 Task: Search one way flight ticket for 4 adults, 2 children, 2 infants in seat and 1 infant on lap in premium economy from Pierre: Pierre Regional Airport to Springfield: Abraham Lincoln Capital Airport on 5-2-2023. Choice of flights is Emirates and Kenya Airways. Number of bags: 9 checked bags. Price is upto 42000. Outbound departure time preference is 7:45.
Action: Mouse moved to (320, 279)
Screenshot: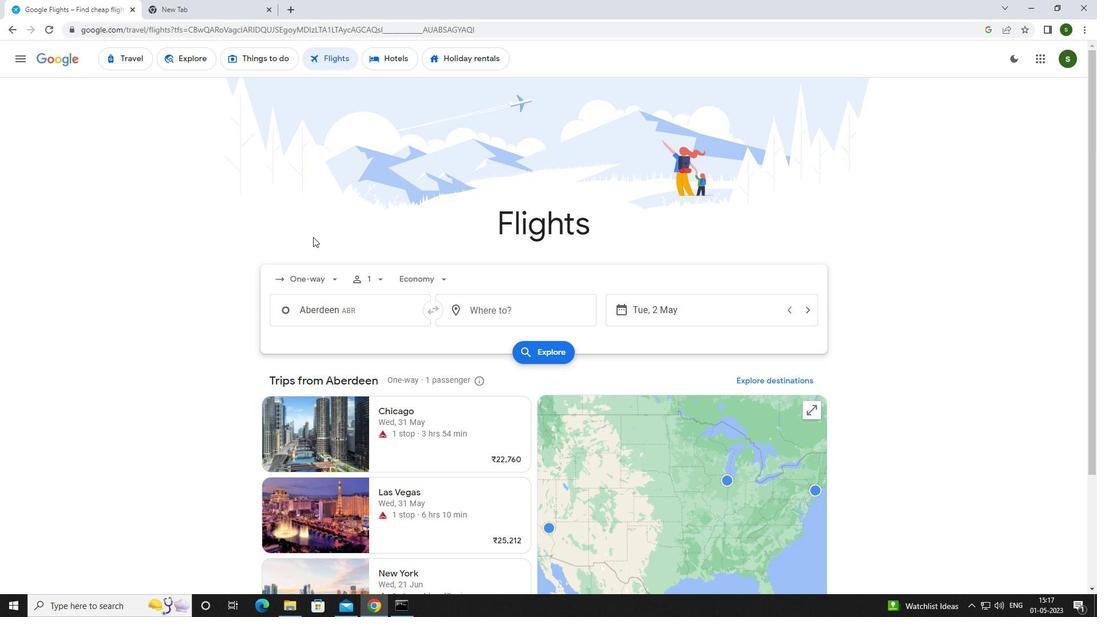 
Action: Mouse pressed left at (320, 279)
Screenshot: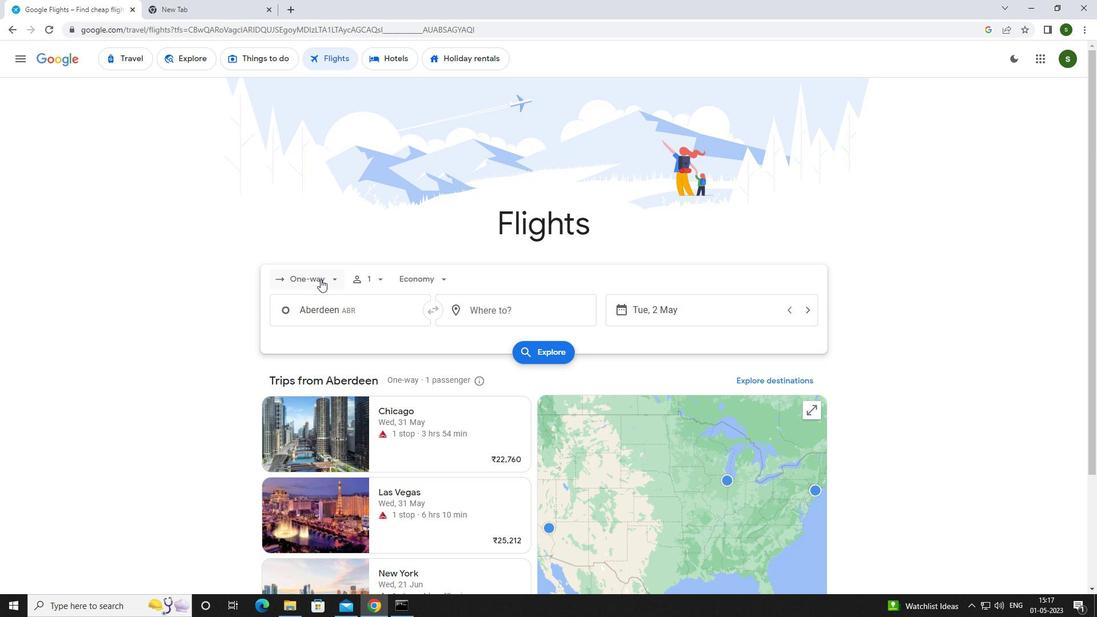
Action: Mouse moved to (326, 327)
Screenshot: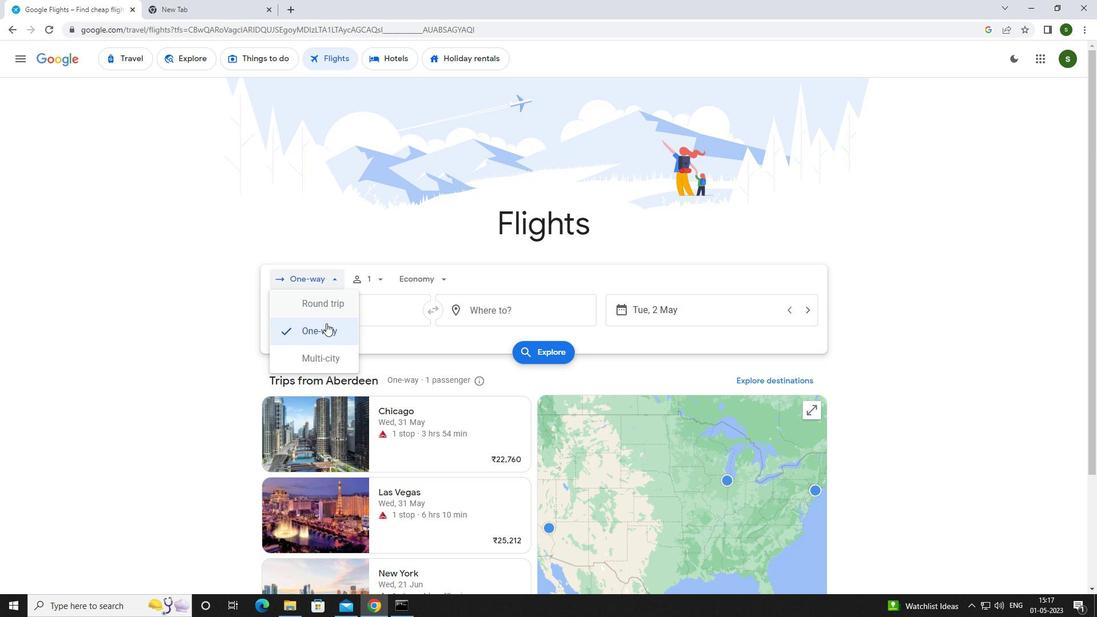 
Action: Mouse pressed left at (326, 327)
Screenshot: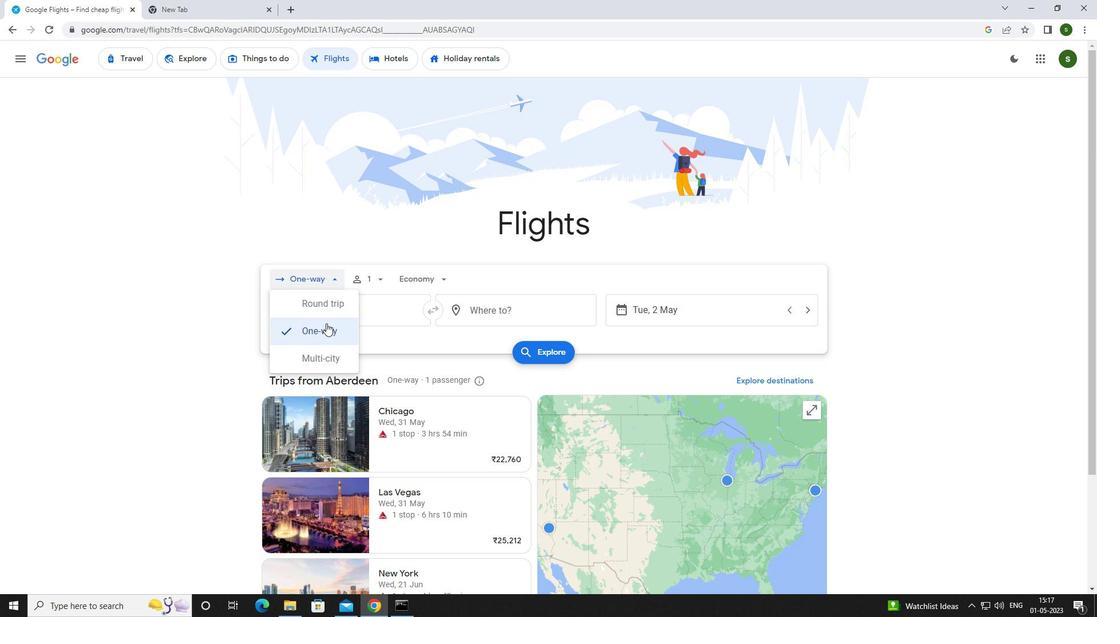 
Action: Mouse moved to (374, 283)
Screenshot: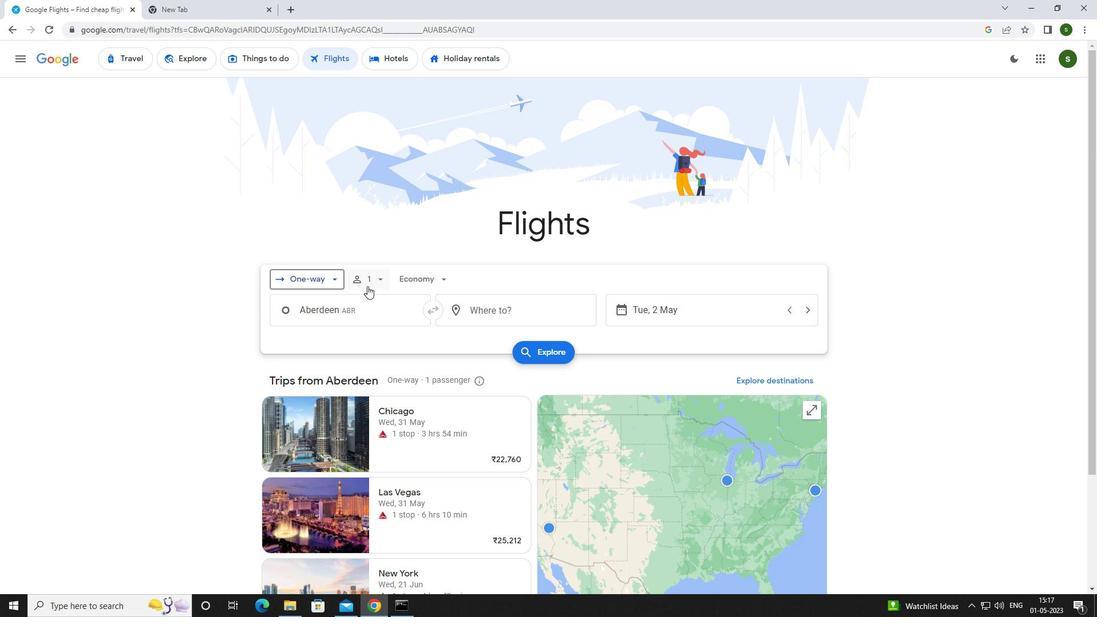 
Action: Mouse pressed left at (374, 283)
Screenshot: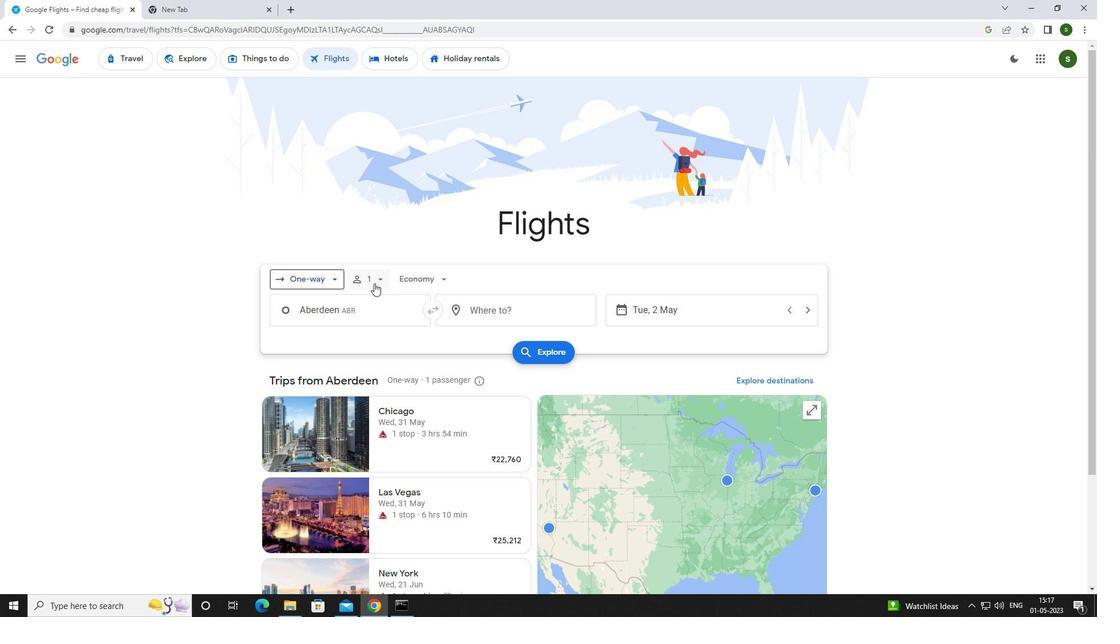 
Action: Mouse moved to (468, 307)
Screenshot: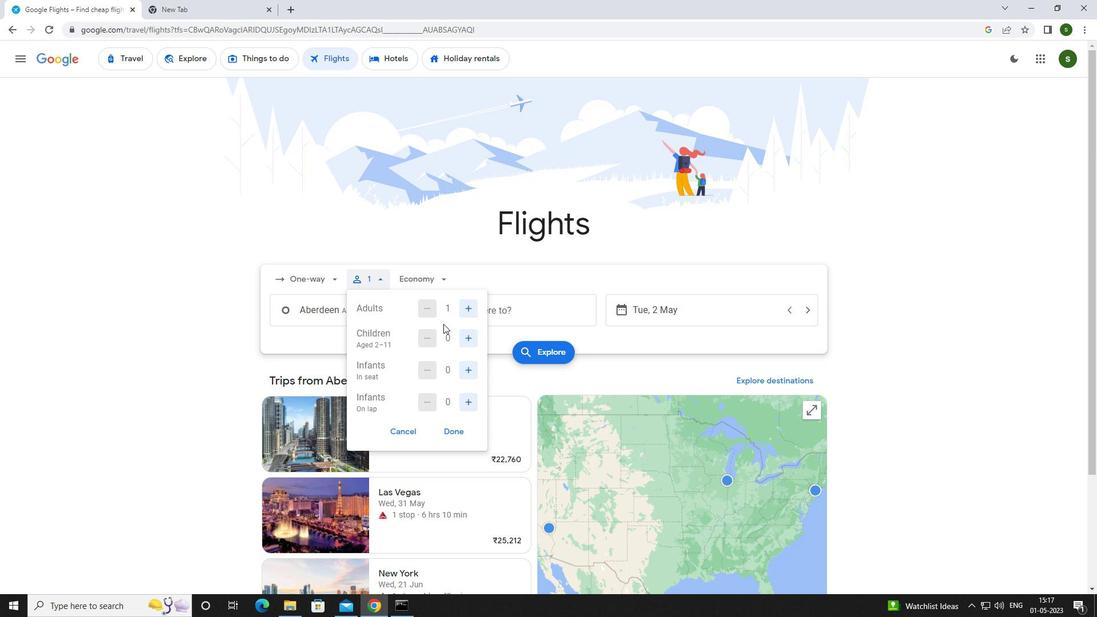 
Action: Mouse pressed left at (468, 307)
Screenshot: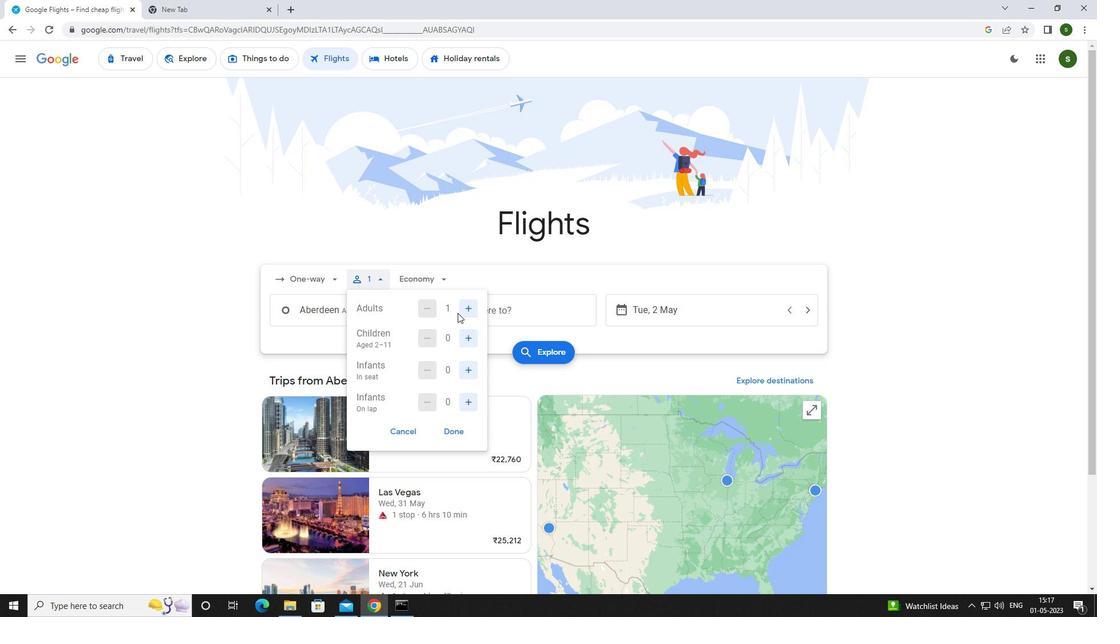 
Action: Mouse pressed left at (468, 307)
Screenshot: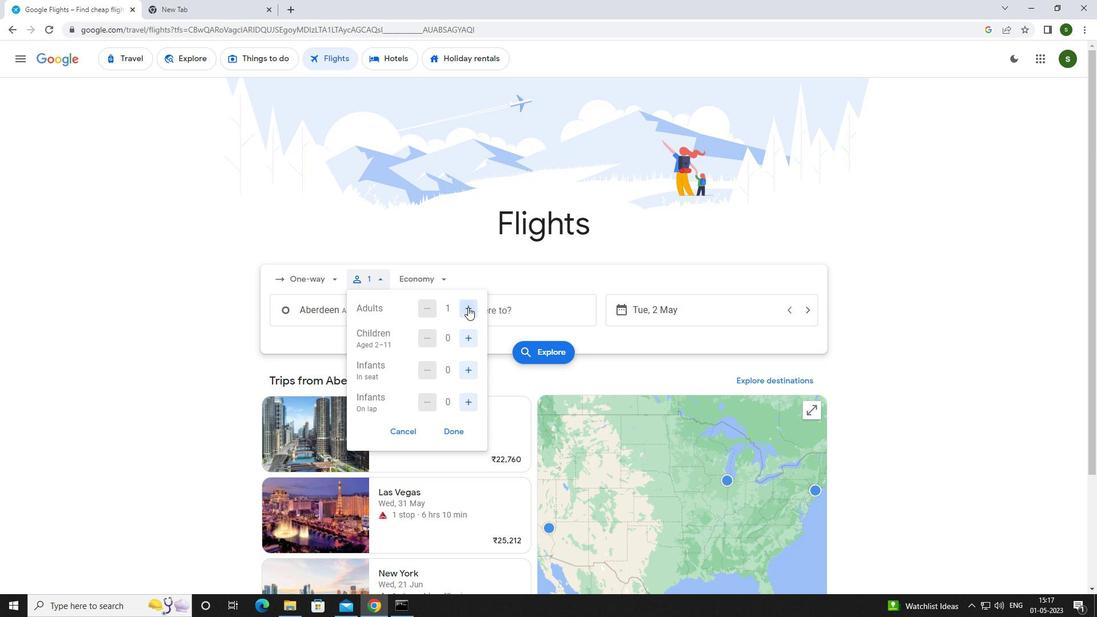 
Action: Mouse pressed left at (468, 307)
Screenshot: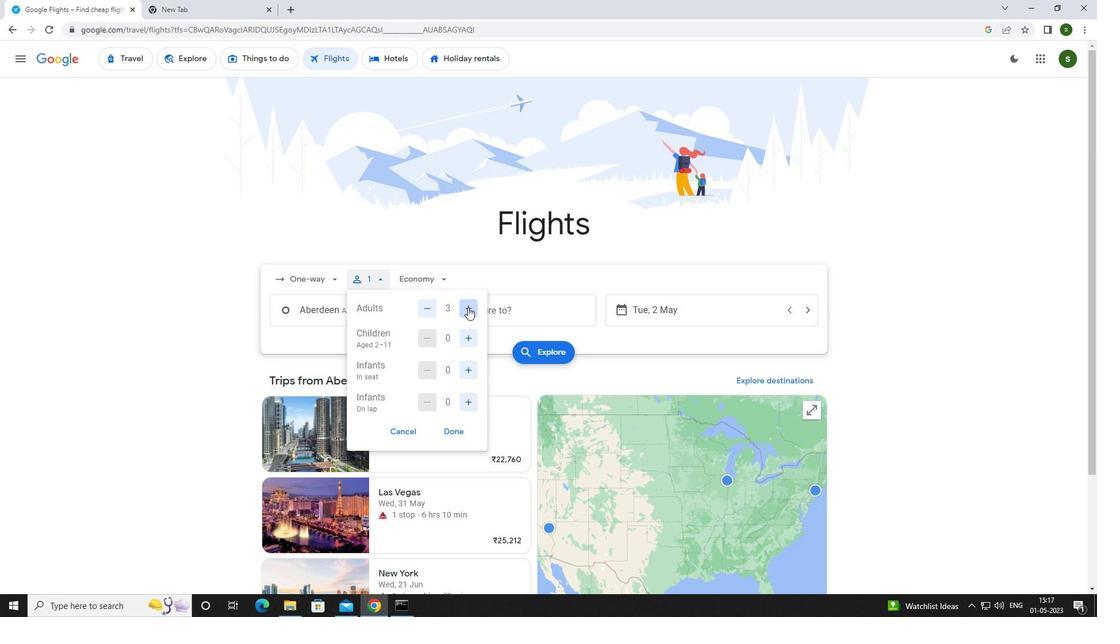 
Action: Mouse moved to (467, 333)
Screenshot: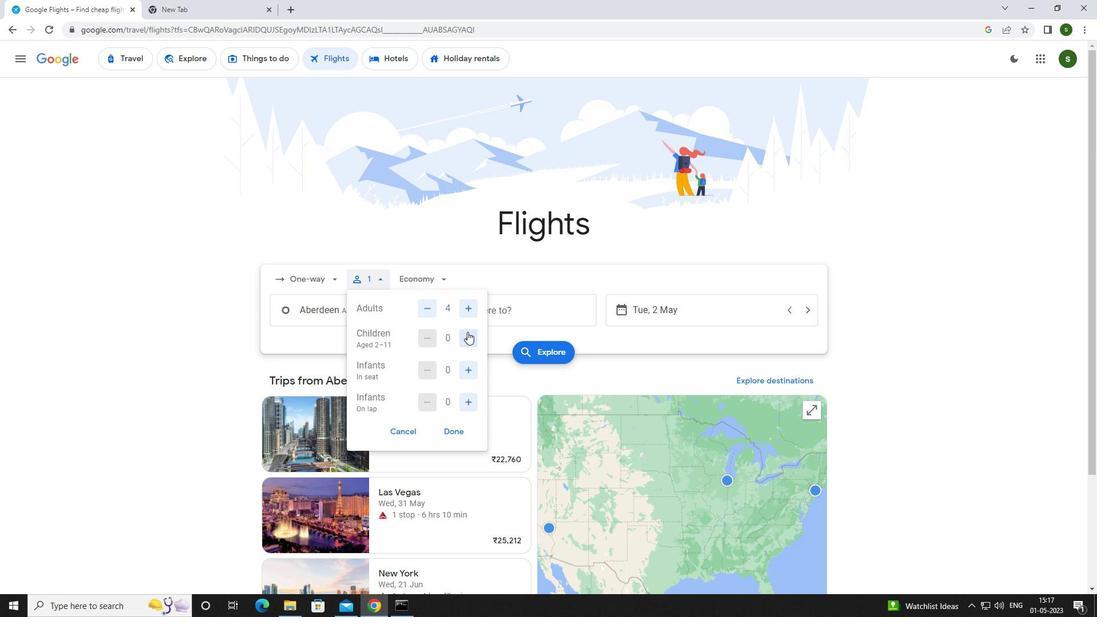
Action: Mouse pressed left at (467, 333)
Screenshot: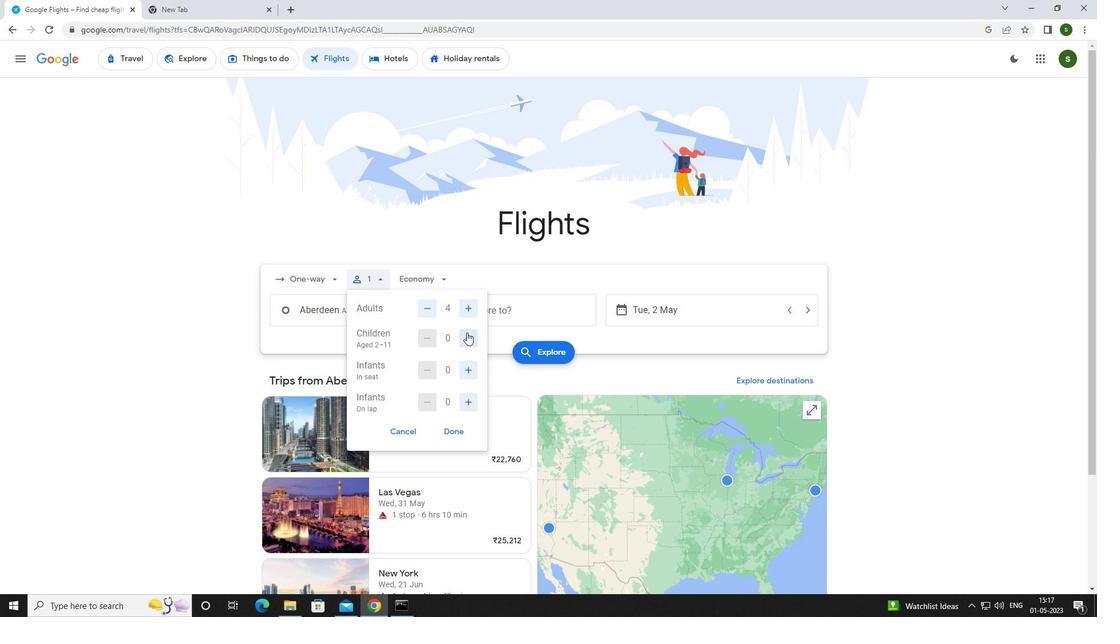 
Action: Mouse pressed left at (467, 333)
Screenshot: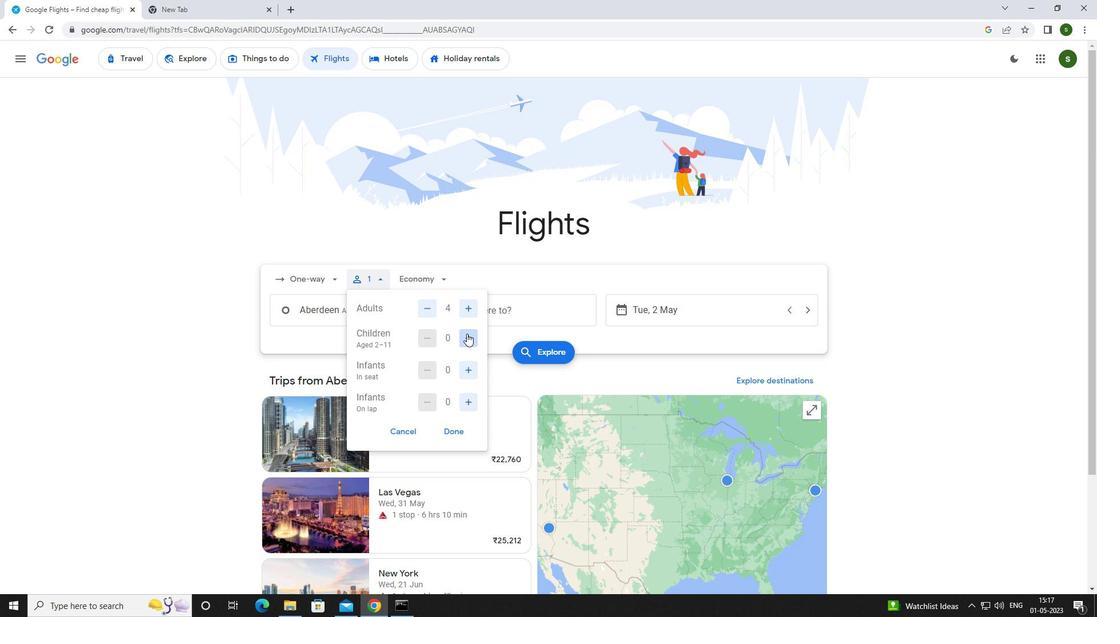 
Action: Mouse moved to (469, 363)
Screenshot: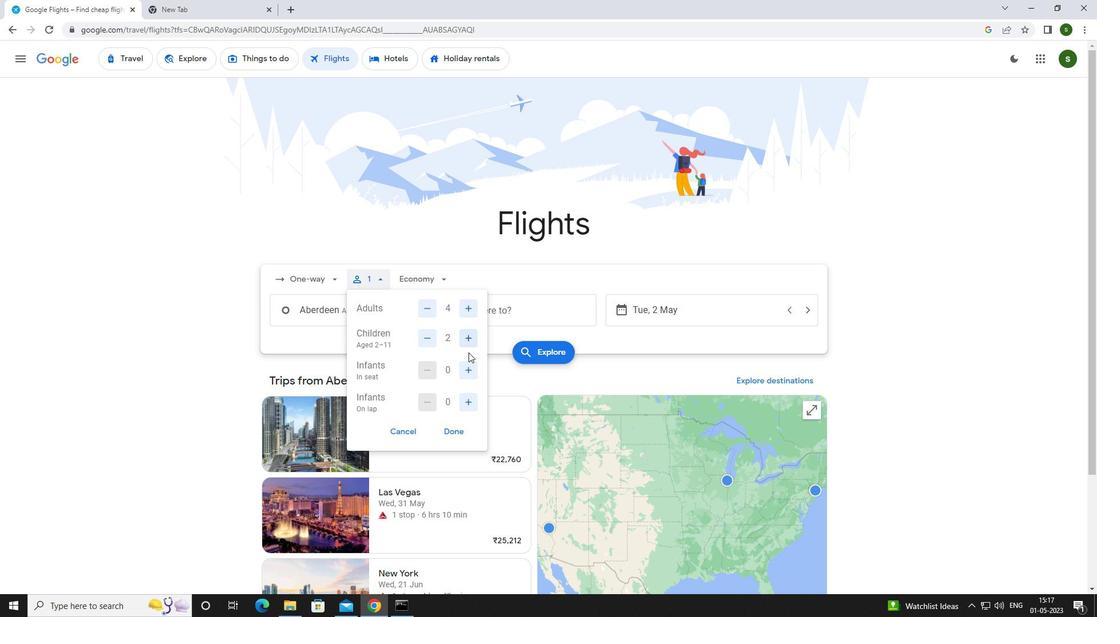 
Action: Mouse pressed left at (469, 363)
Screenshot: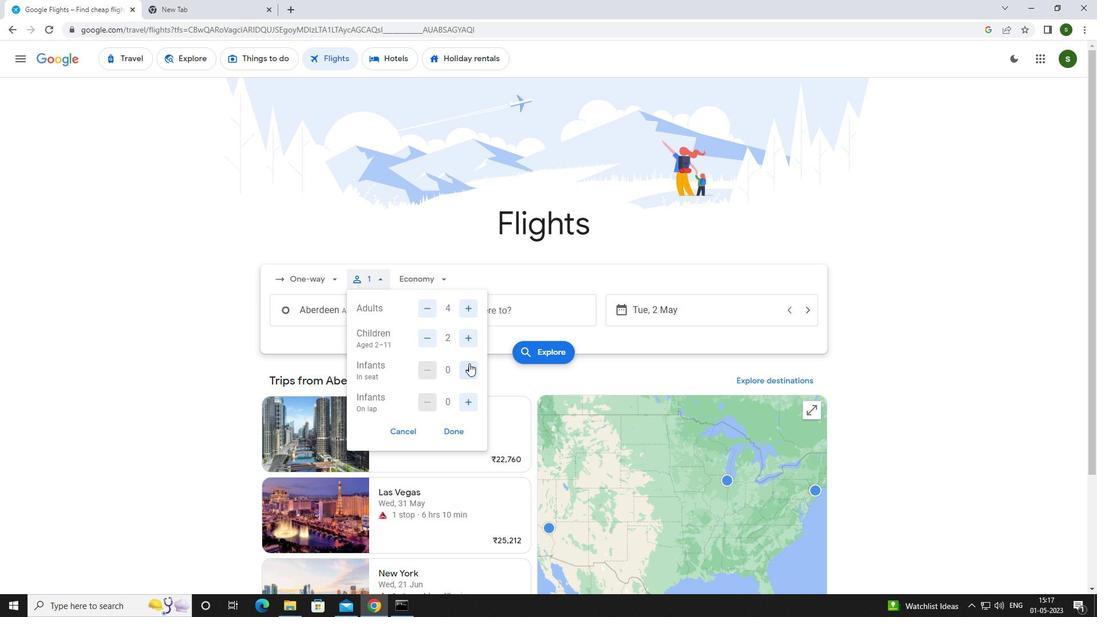 
Action: Mouse pressed left at (469, 363)
Screenshot: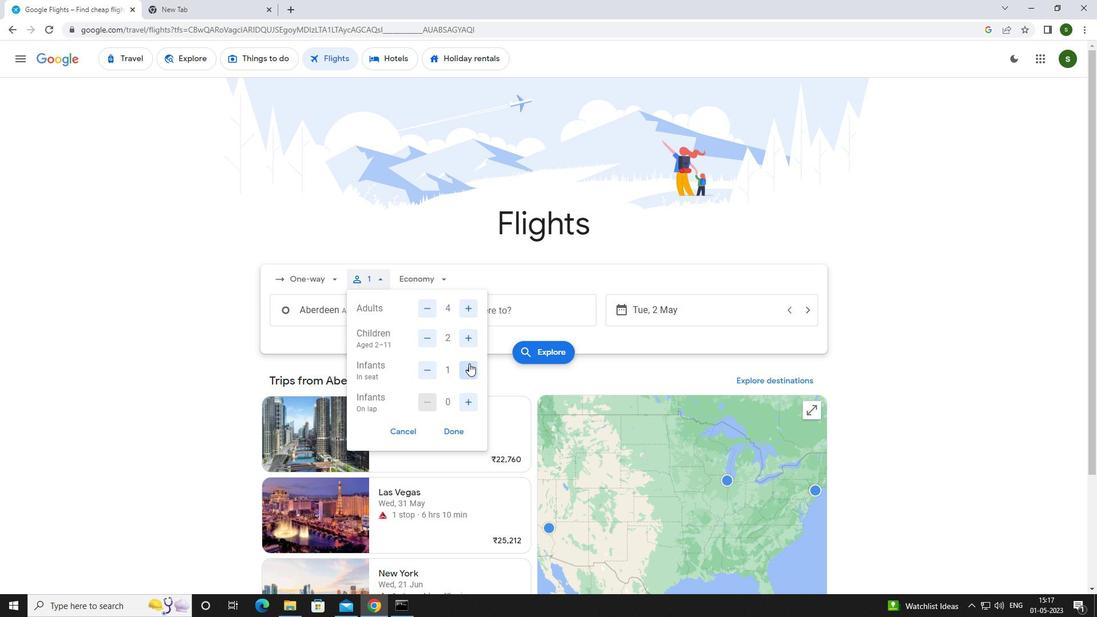 
Action: Mouse moved to (468, 402)
Screenshot: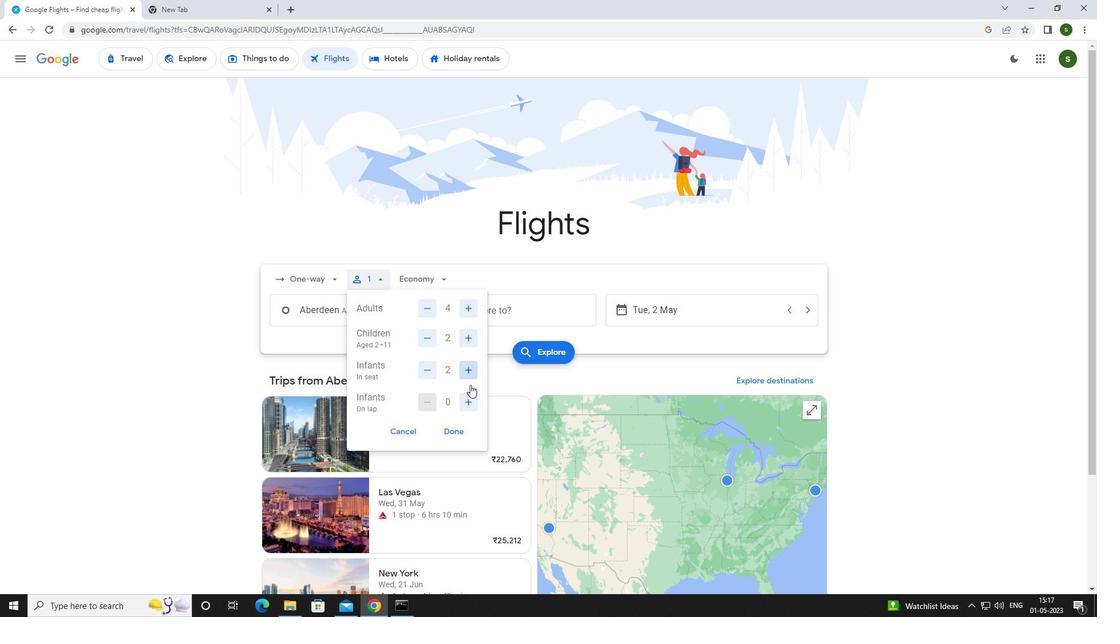 
Action: Mouse pressed left at (468, 402)
Screenshot: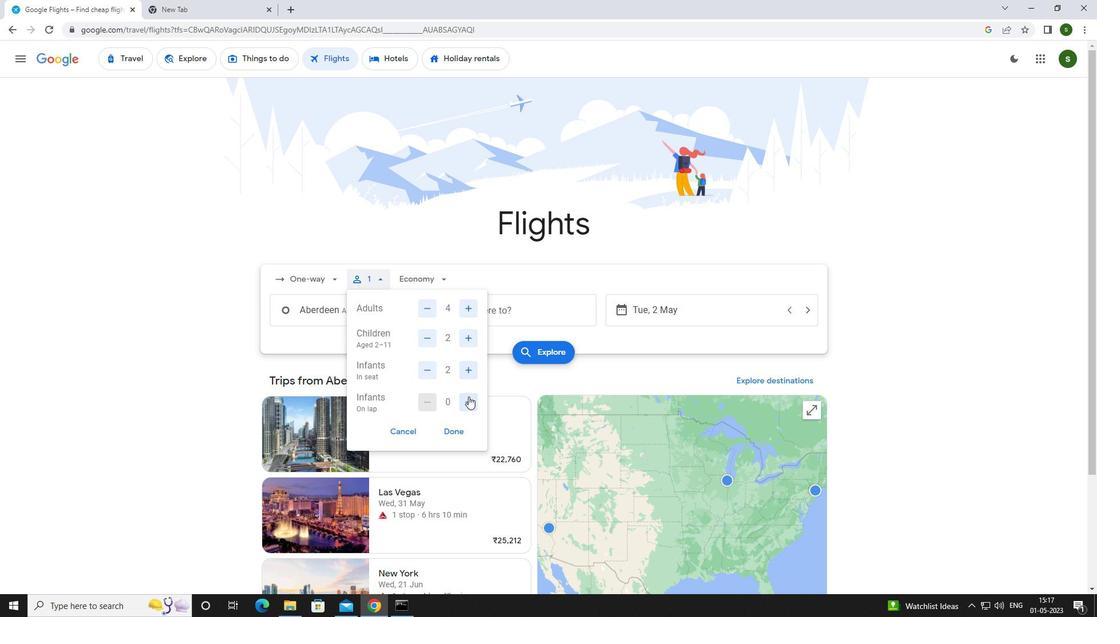 
Action: Mouse moved to (432, 277)
Screenshot: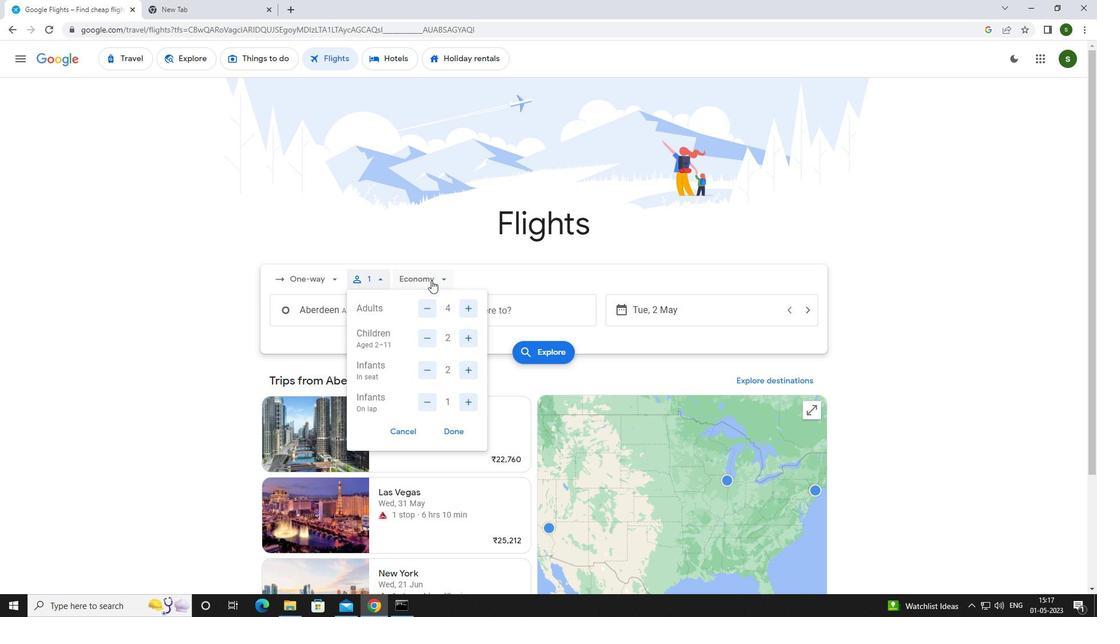
Action: Mouse pressed left at (432, 277)
Screenshot: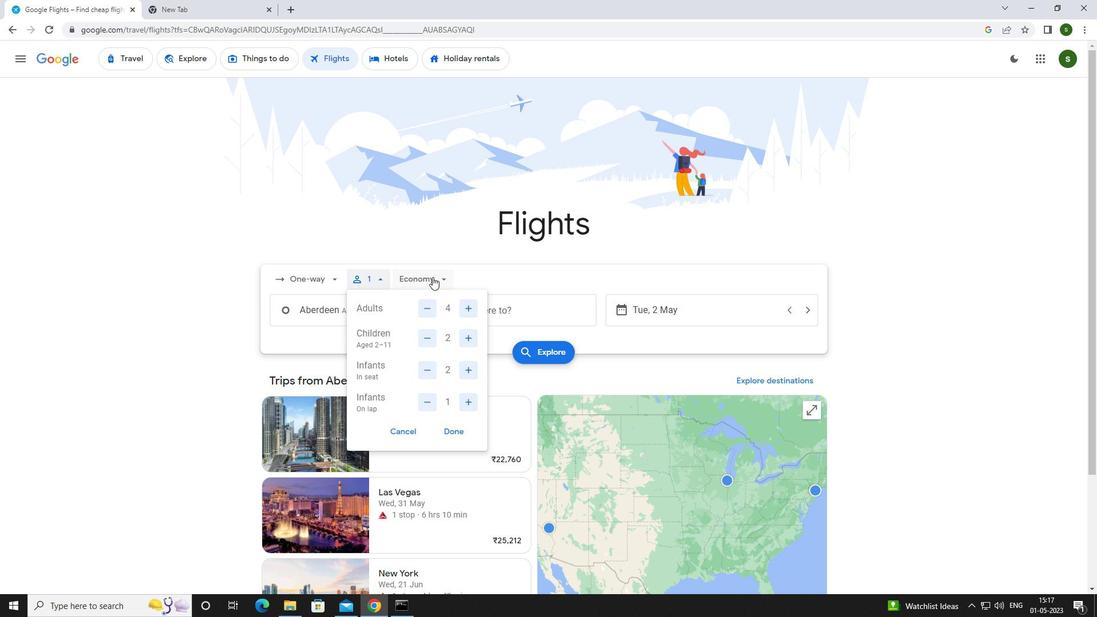 
Action: Mouse moved to (438, 331)
Screenshot: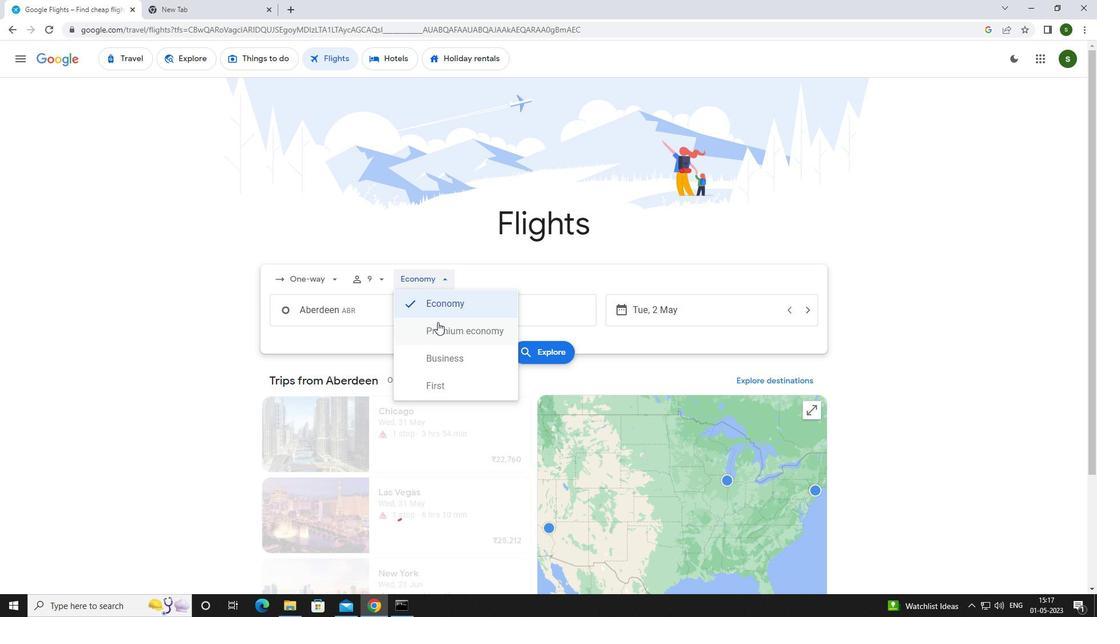 
Action: Mouse pressed left at (438, 331)
Screenshot: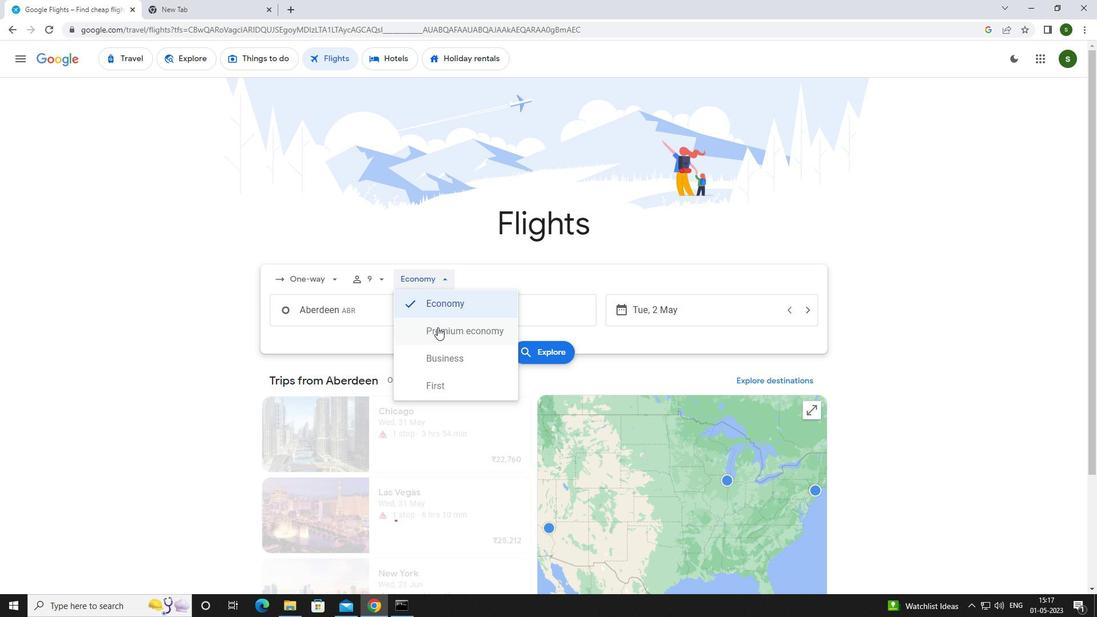 
Action: Mouse moved to (395, 314)
Screenshot: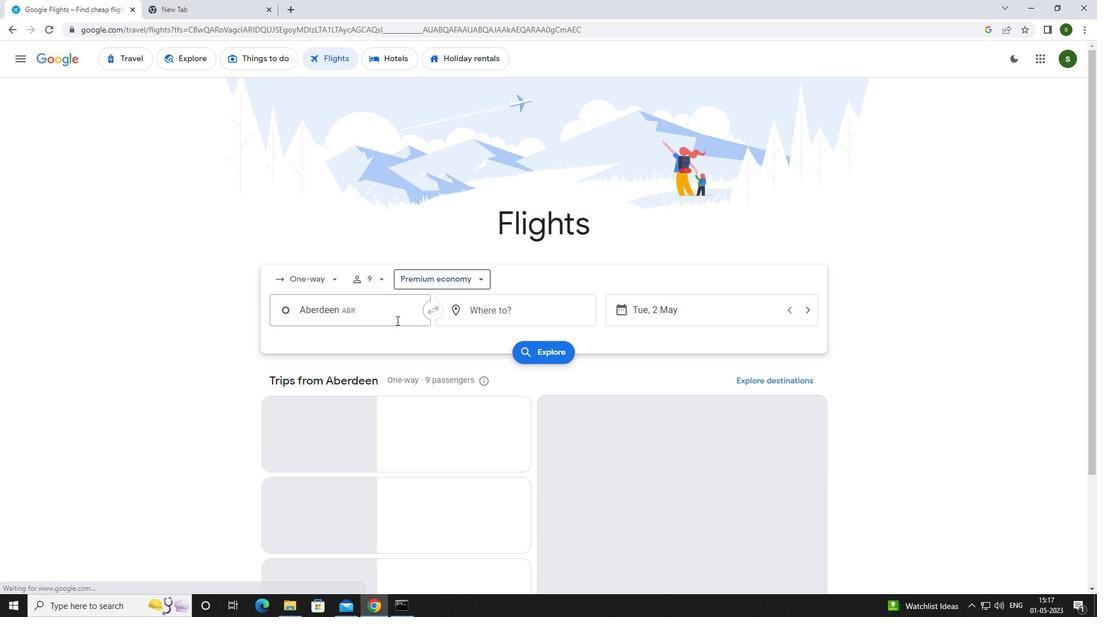 
Action: Mouse pressed left at (395, 314)
Screenshot: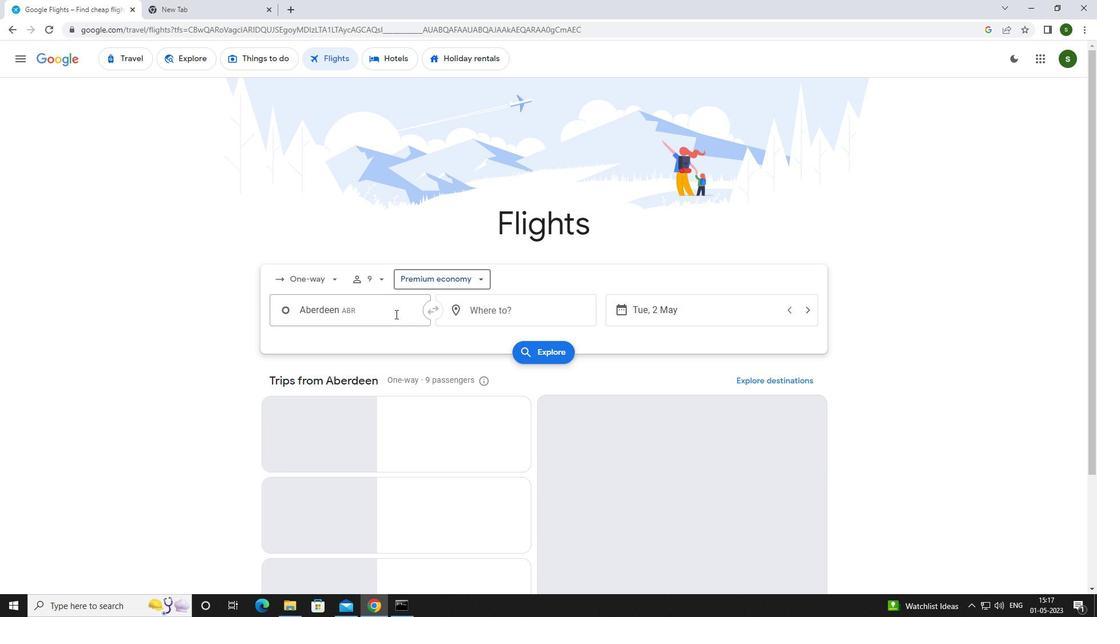 
Action: Key pressed p<Key.caps_lock>ierre<Key.space><Key.caps_lock>r<Key.caps_lock>egi
Screenshot: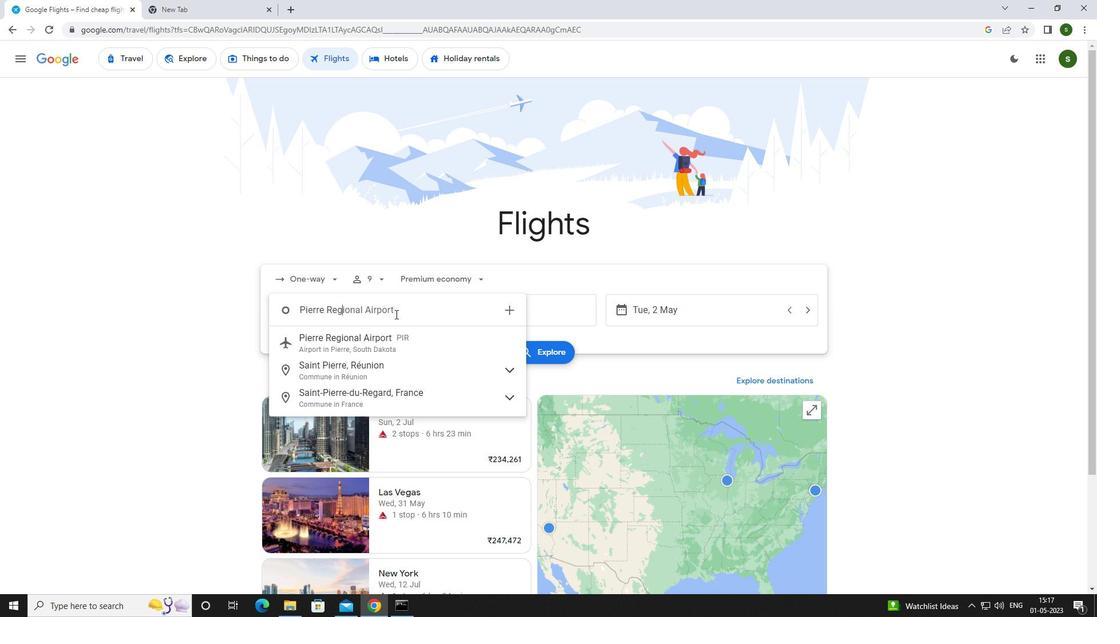 
Action: Mouse moved to (386, 348)
Screenshot: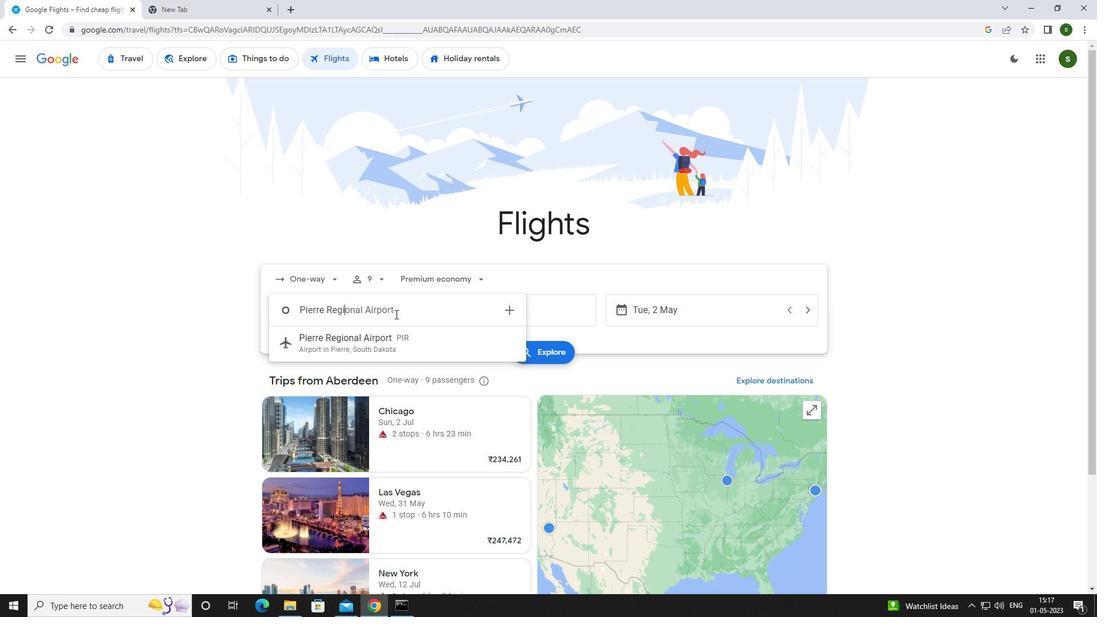 
Action: Mouse pressed left at (386, 348)
Screenshot: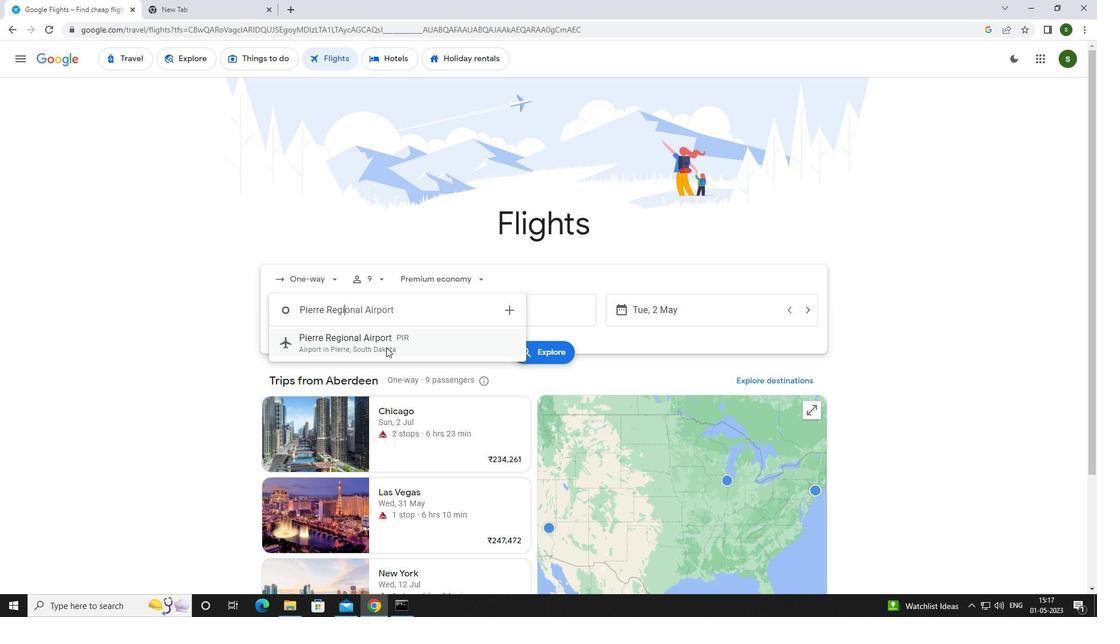 
Action: Mouse moved to (493, 311)
Screenshot: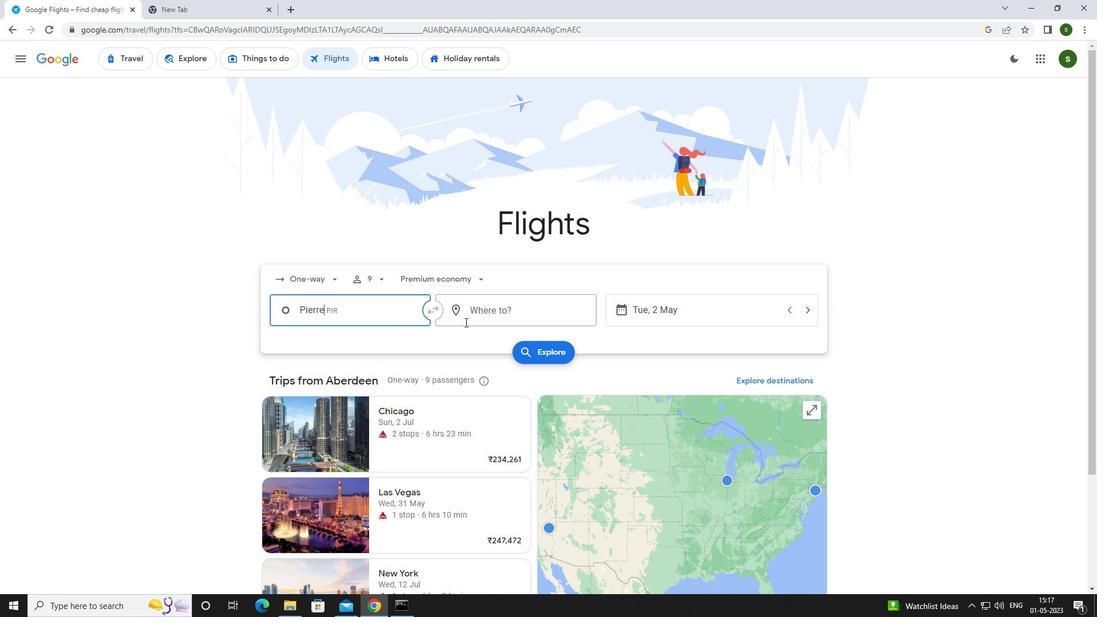 
Action: Mouse pressed left at (493, 311)
Screenshot: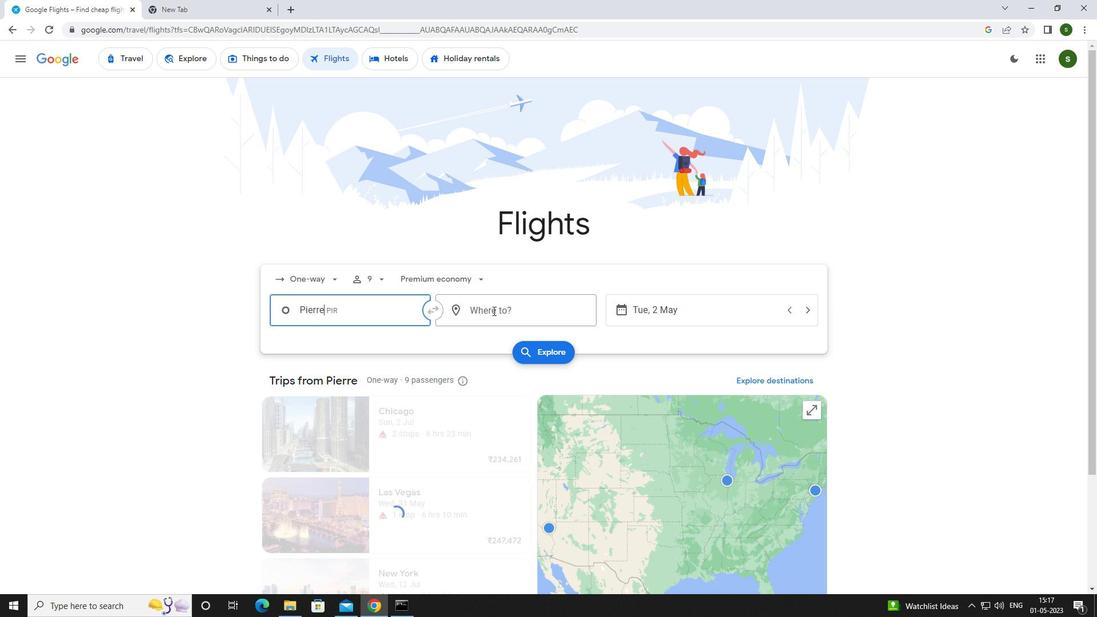 
Action: Mouse moved to (486, 310)
Screenshot: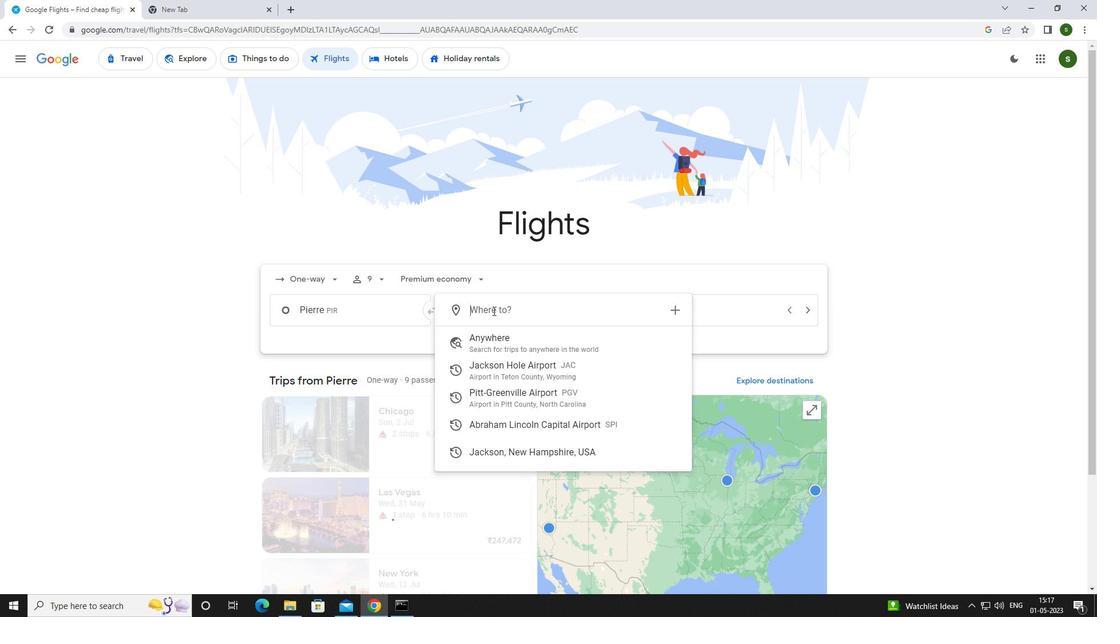 
Action: Key pressed <Key.caps_lock>s<Key.caps_lock>pringfi 850, 543)
Screenshot: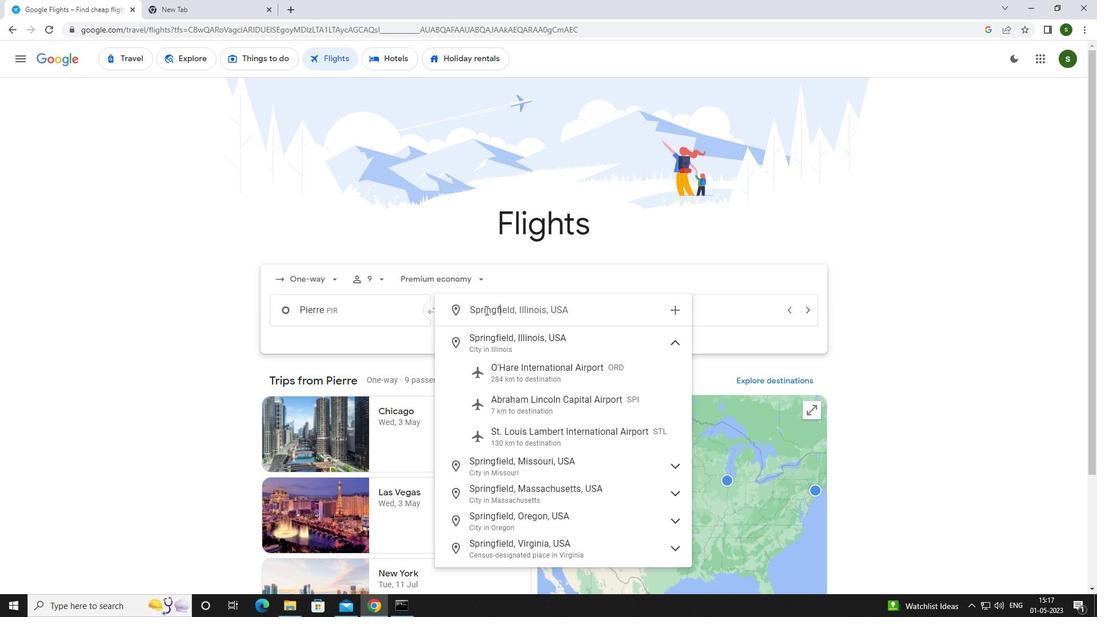 
Action: Mouse moved to (496, 406)
Screenshot: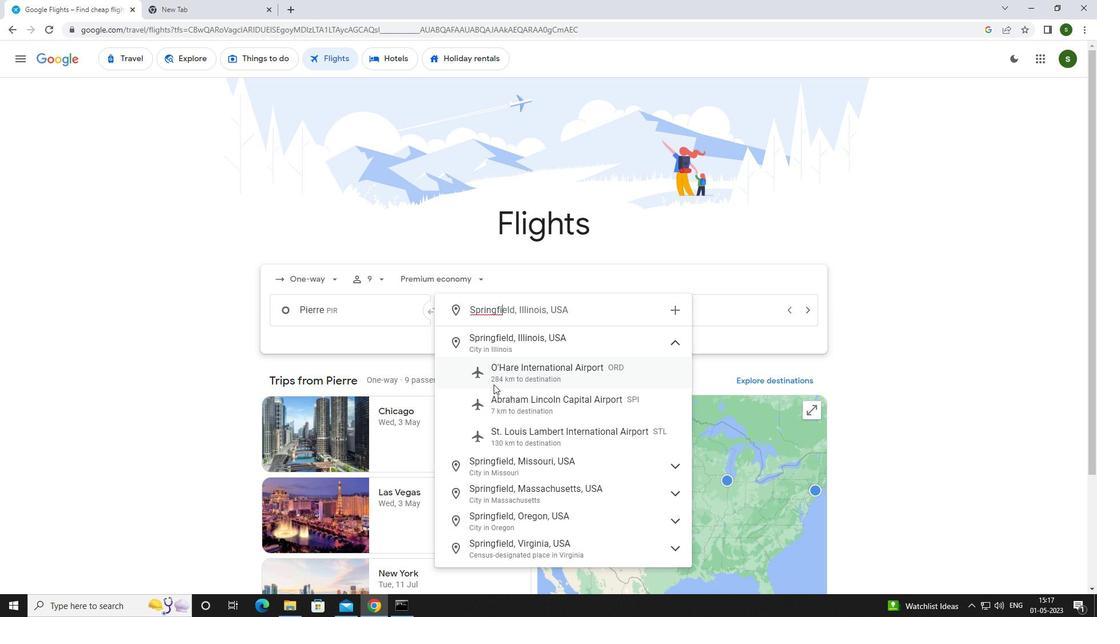 
Action: Mouse pressed left at (496, 406)
Screenshot: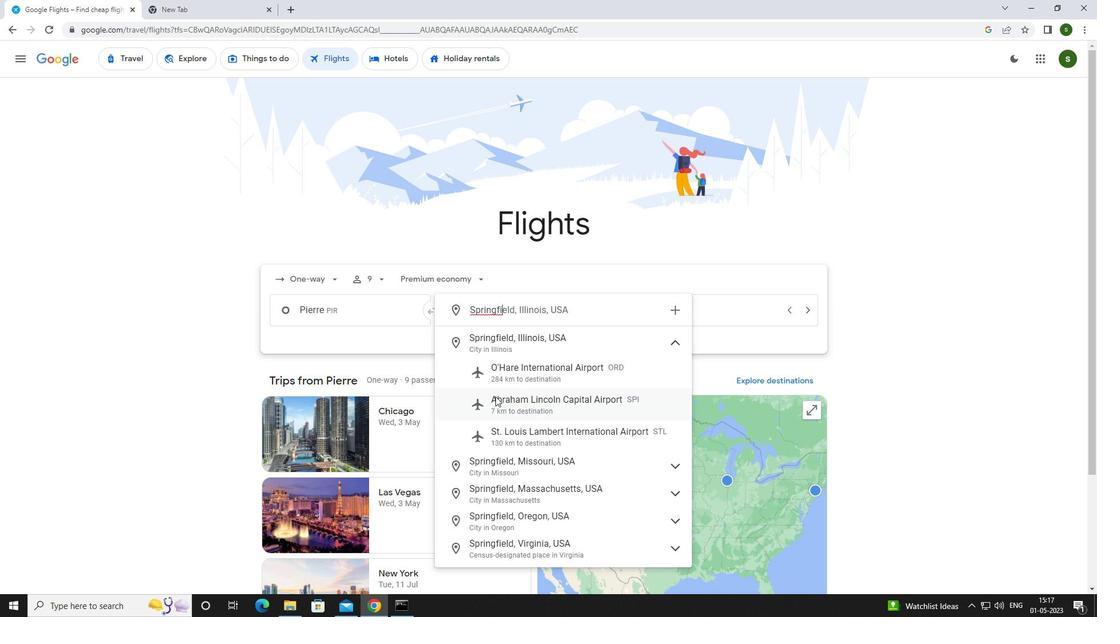 
Action: Mouse moved to (689, 315)
Screenshot: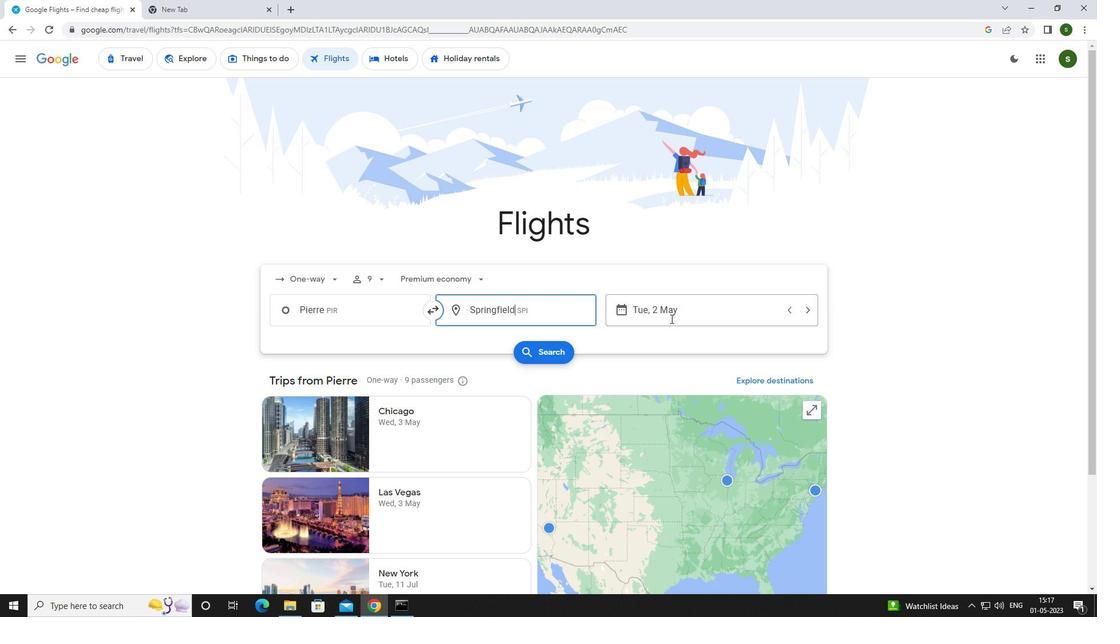 
Action: Mouse pressed left at (689, 315)
Screenshot: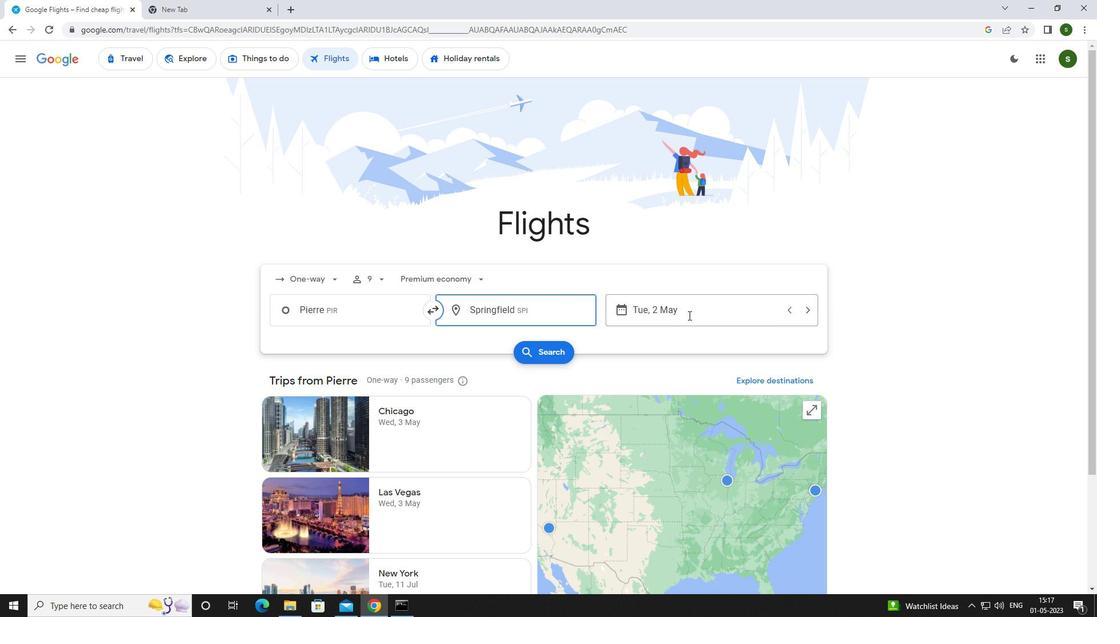 
Action: Mouse moved to (463, 385)
Screenshot: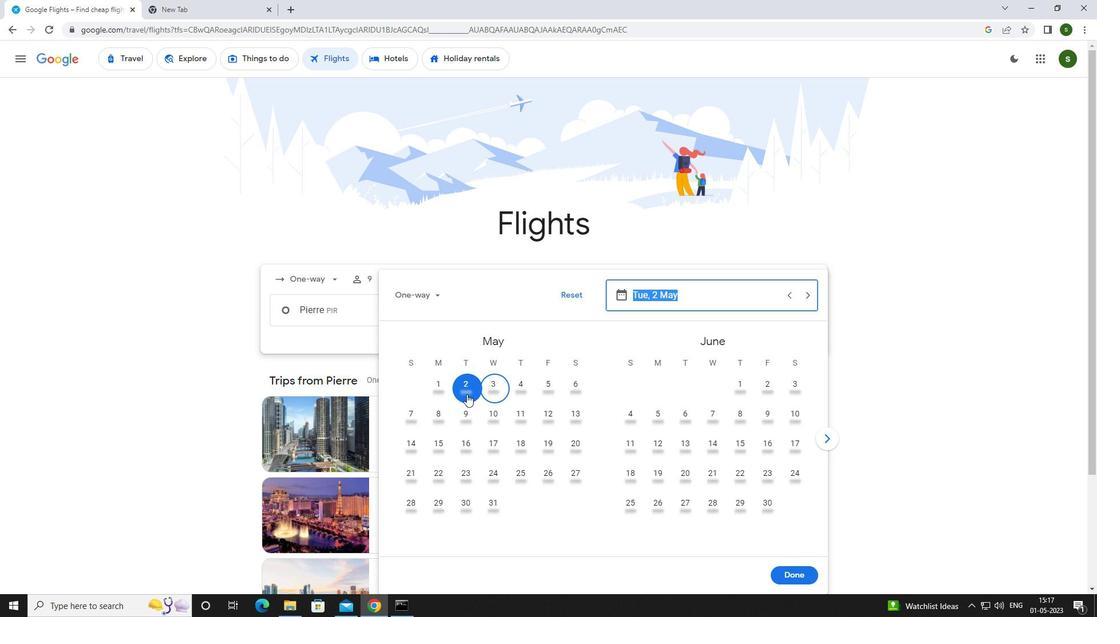 
Action: Mouse pressed left at (463, 385)
Screenshot: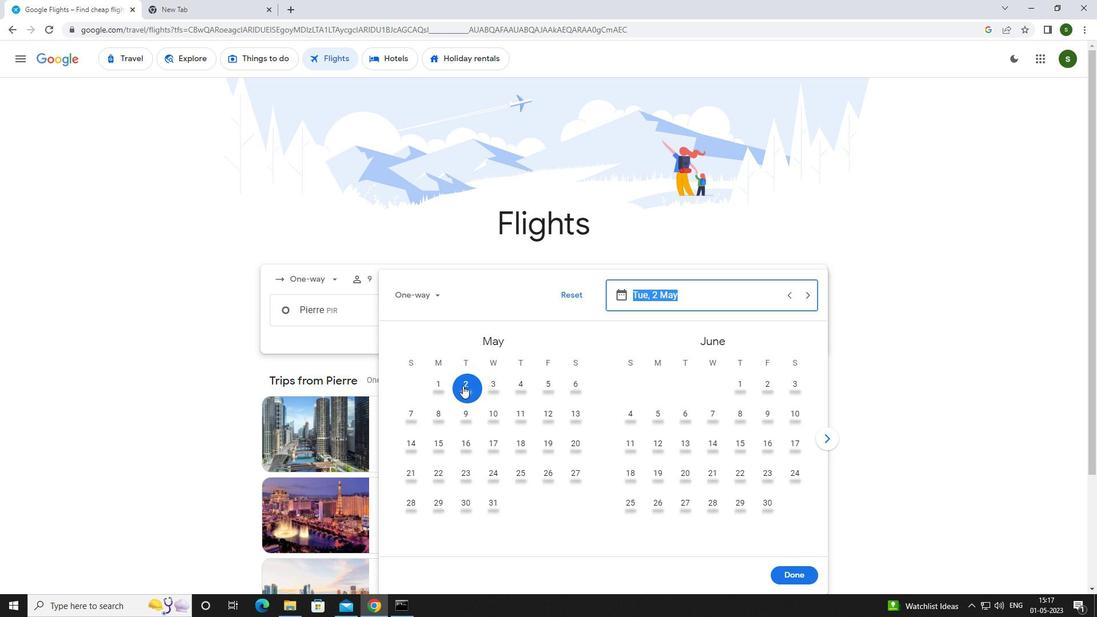 
Action: Mouse moved to (800, 568)
Screenshot: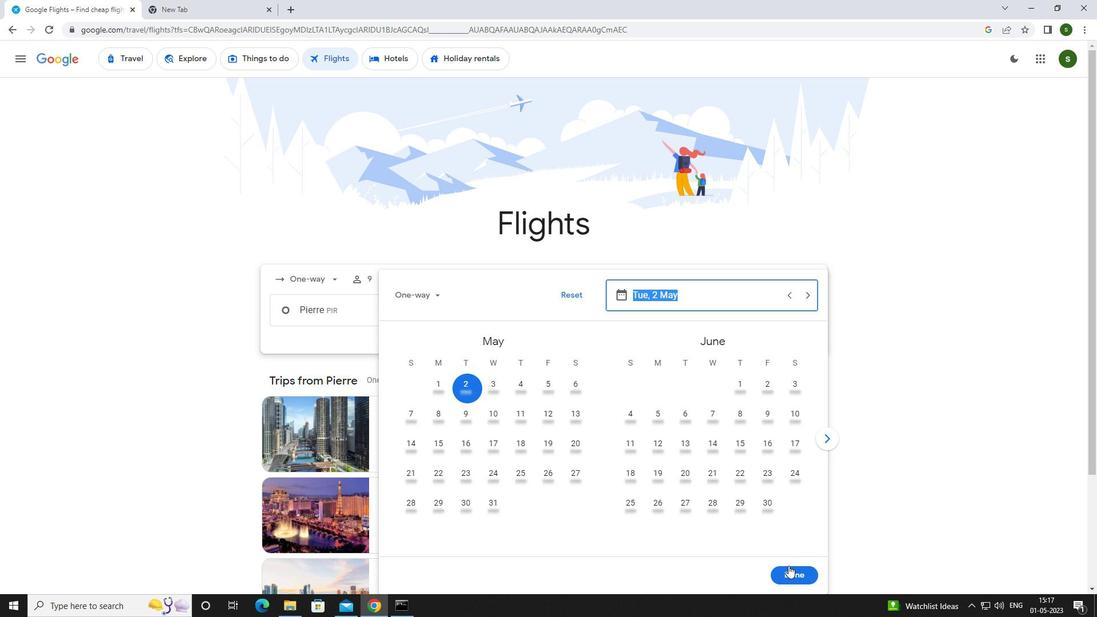 
Action: Mouse pressed left at (800, 568)
Screenshot: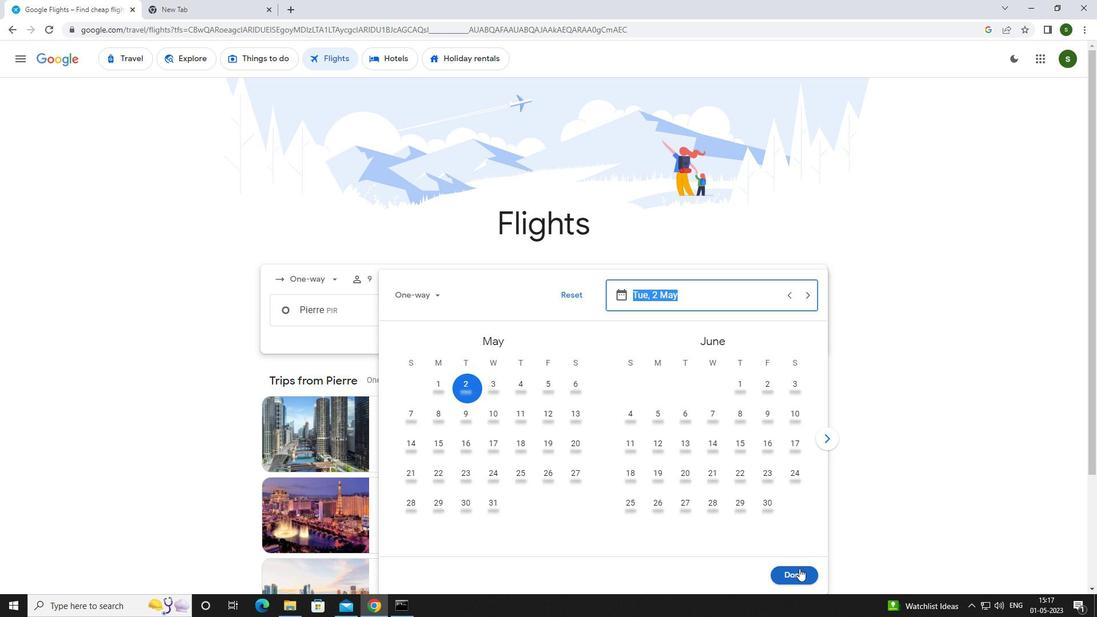 
Action: Mouse moved to (524, 352)
Screenshot: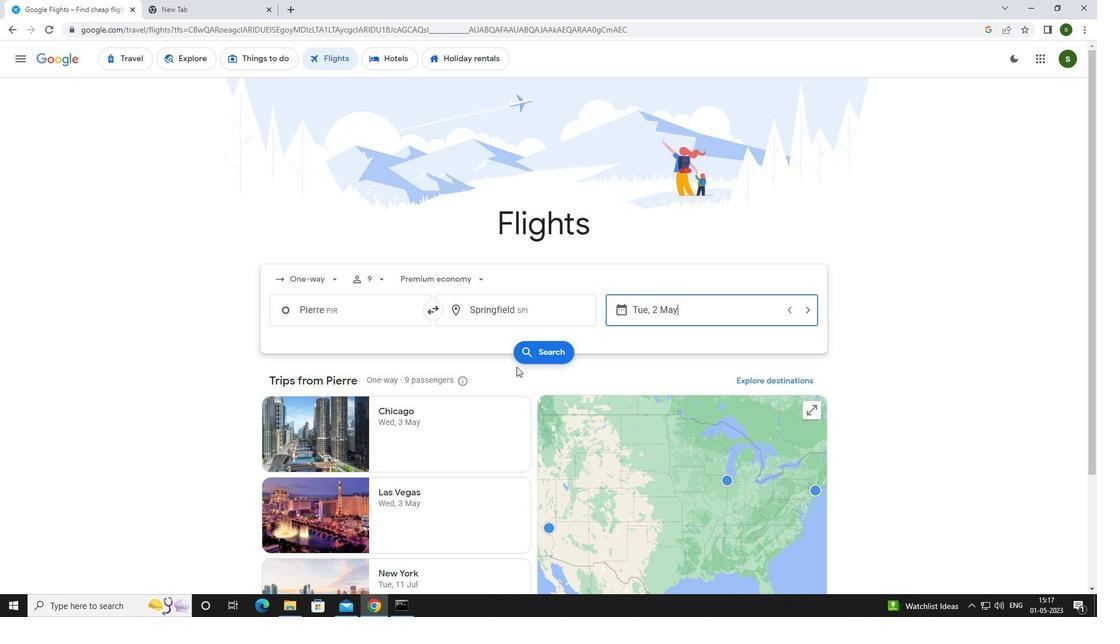 
Action: Mouse pressed left at (524, 352)
Screenshot: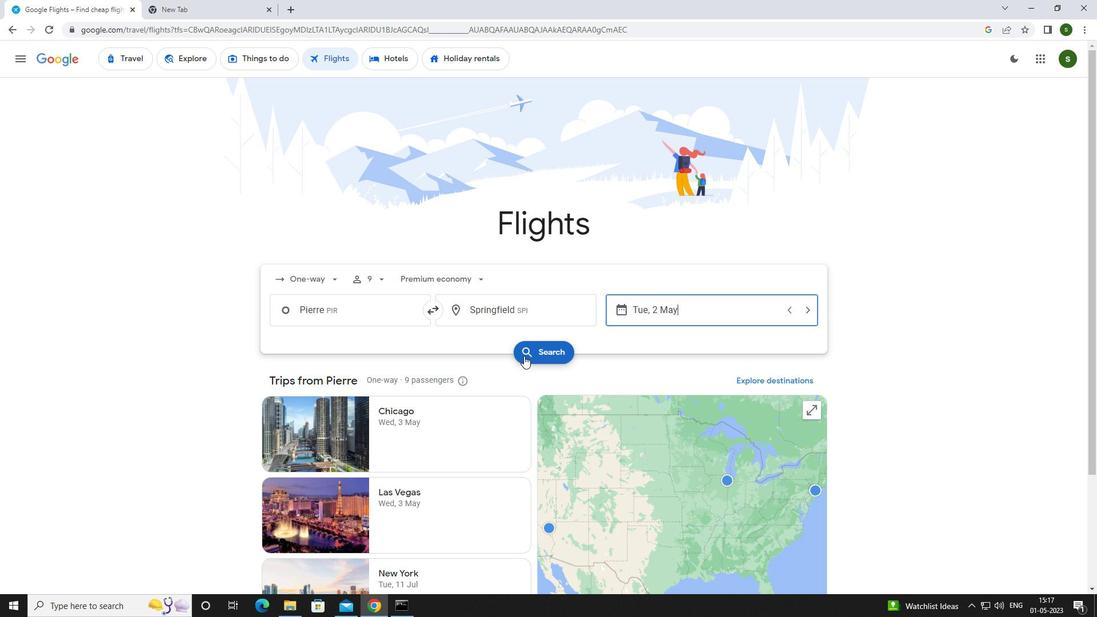 
Action: Mouse moved to (304, 163)
Screenshot: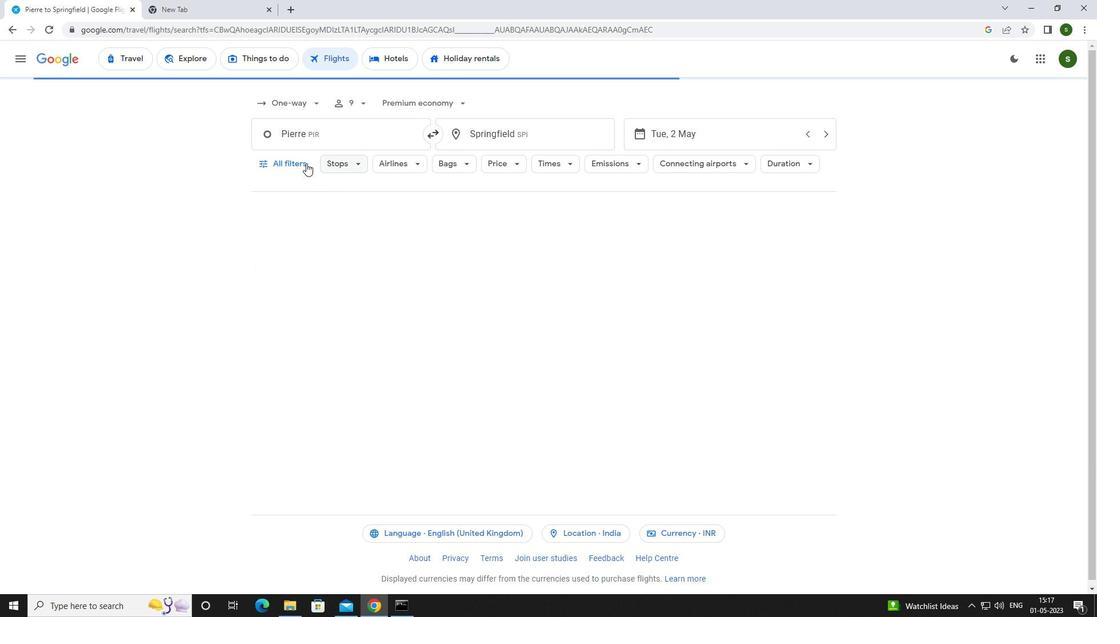 
Action: Mouse pressed left at (304, 163)
Screenshot: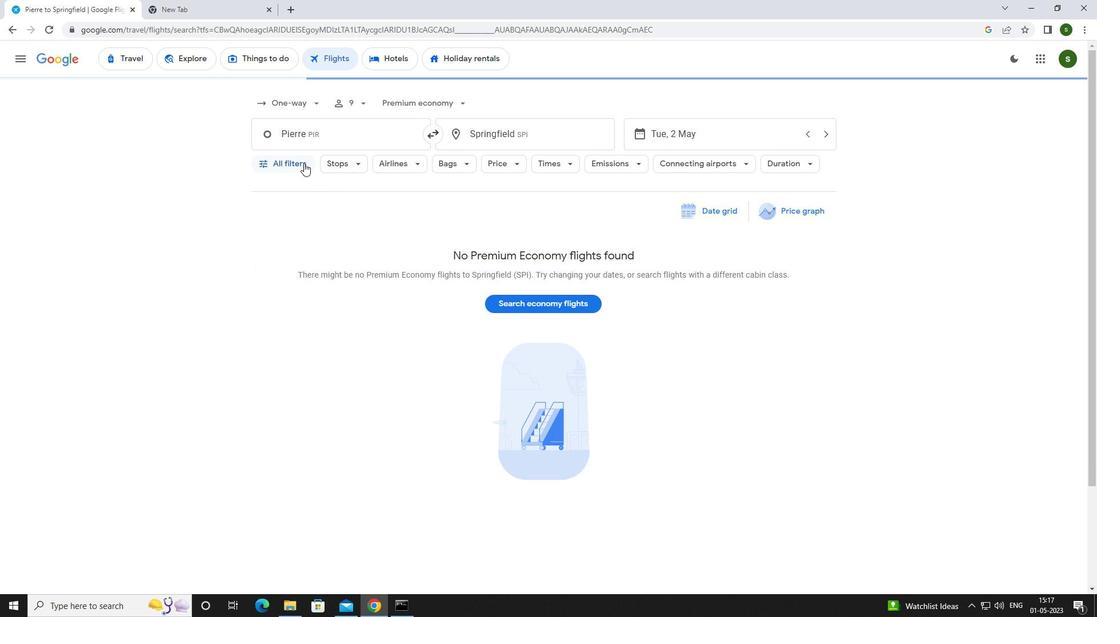 
Action: Mouse moved to (427, 410)
Screenshot: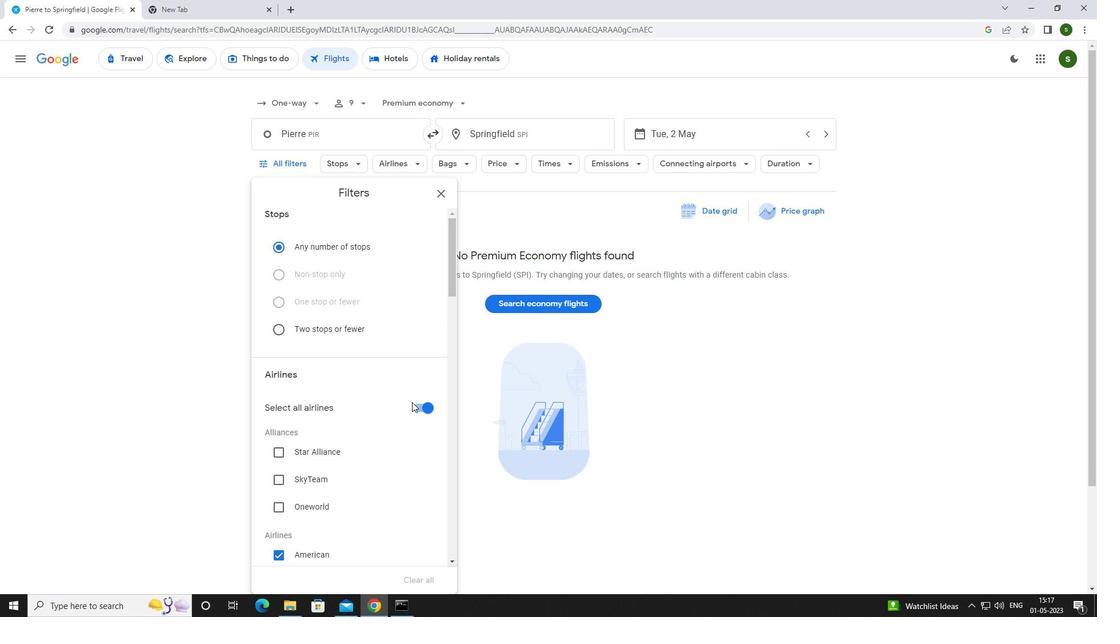 
Action: Mouse pressed left at (427, 410)
Screenshot: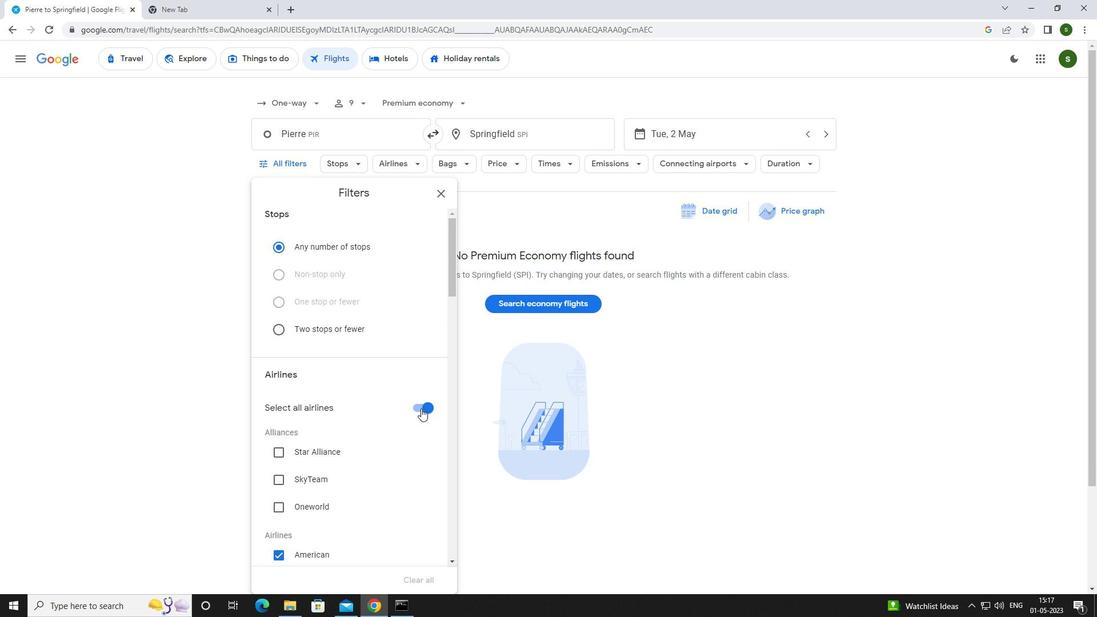 
Action: Mouse moved to (355, 341)
Screenshot: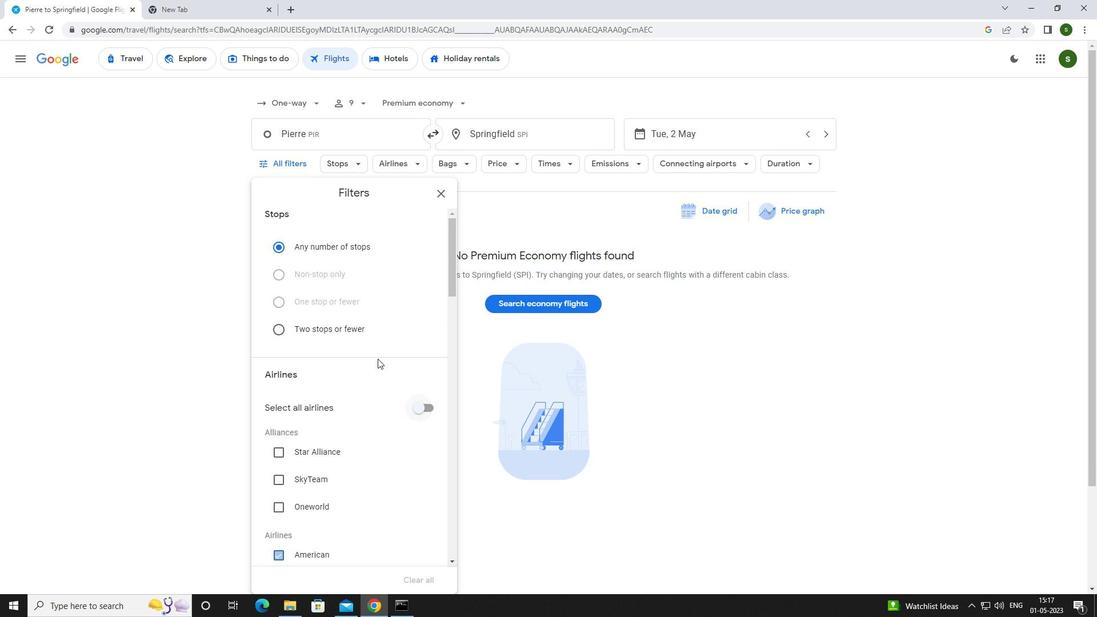 
Action: Mouse scrolled (355, 340) with delta (0, 0)
Screenshot: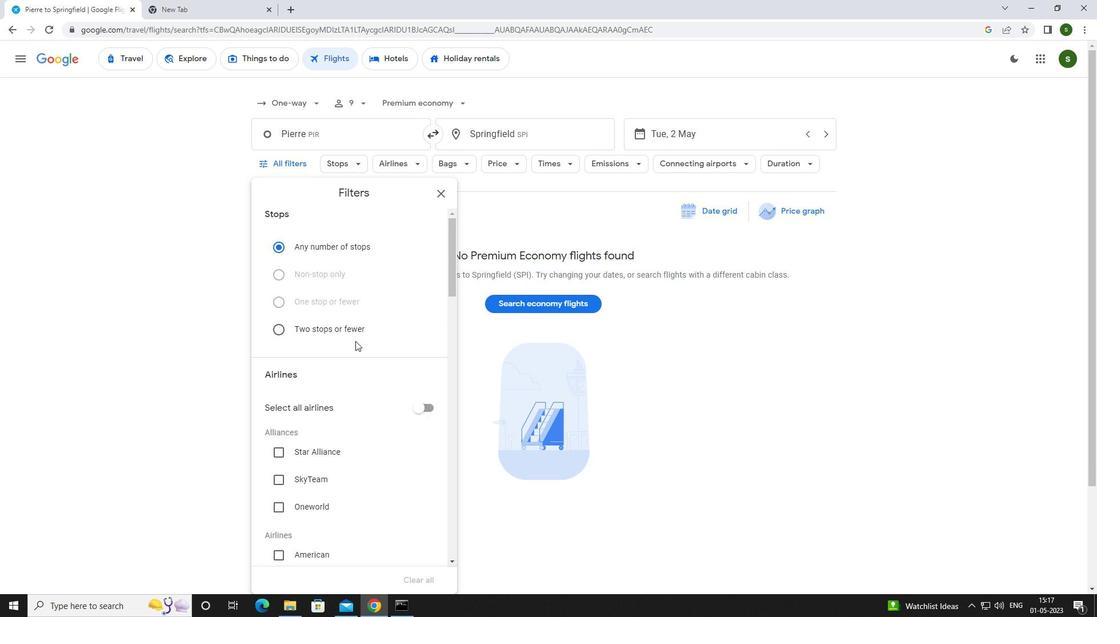 
Action: Mouse scrolled (355, 340) with delta (0, 0)
Screenshot: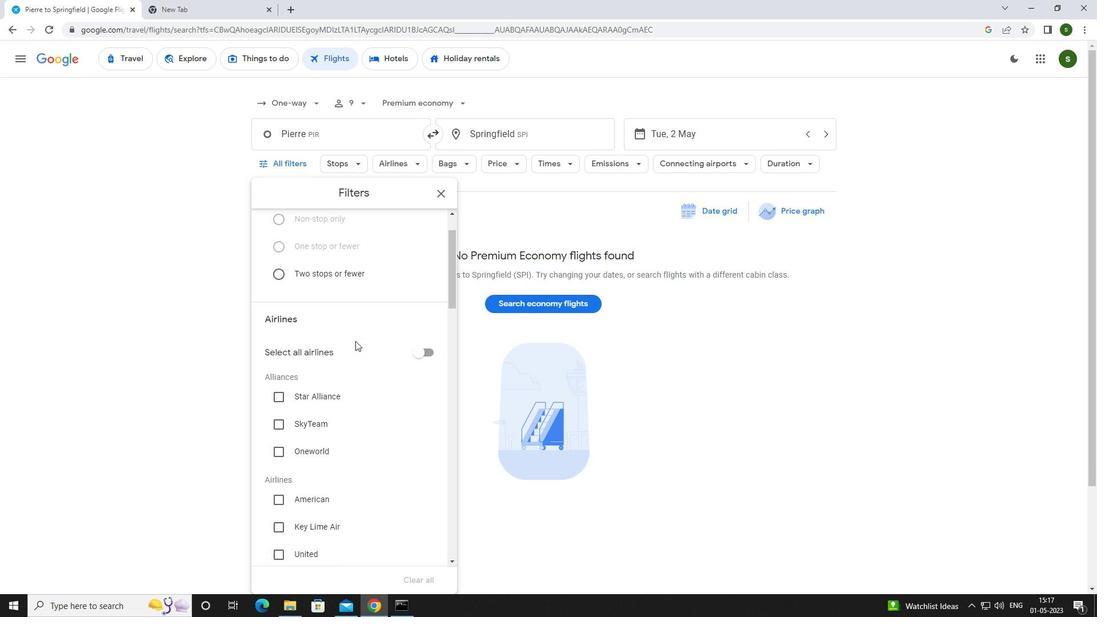 
Action: Mouse scrolled (355, 340) with delta (0, 0)
Screenshot: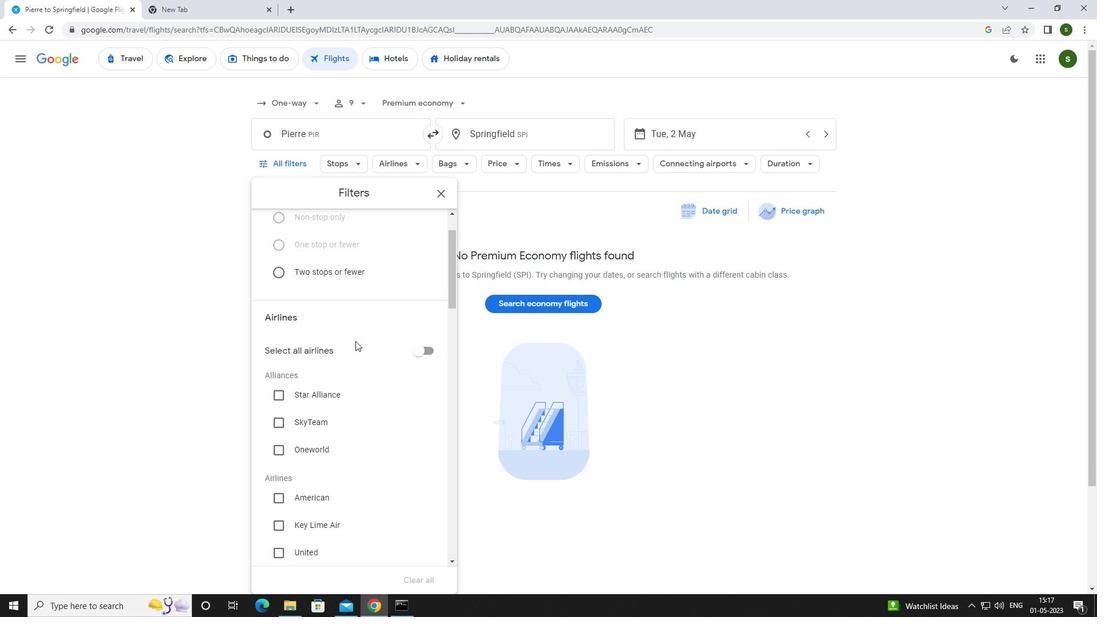 
Action: Mouse scrolled (355, 340) with delta (0, 0)
Screenshot: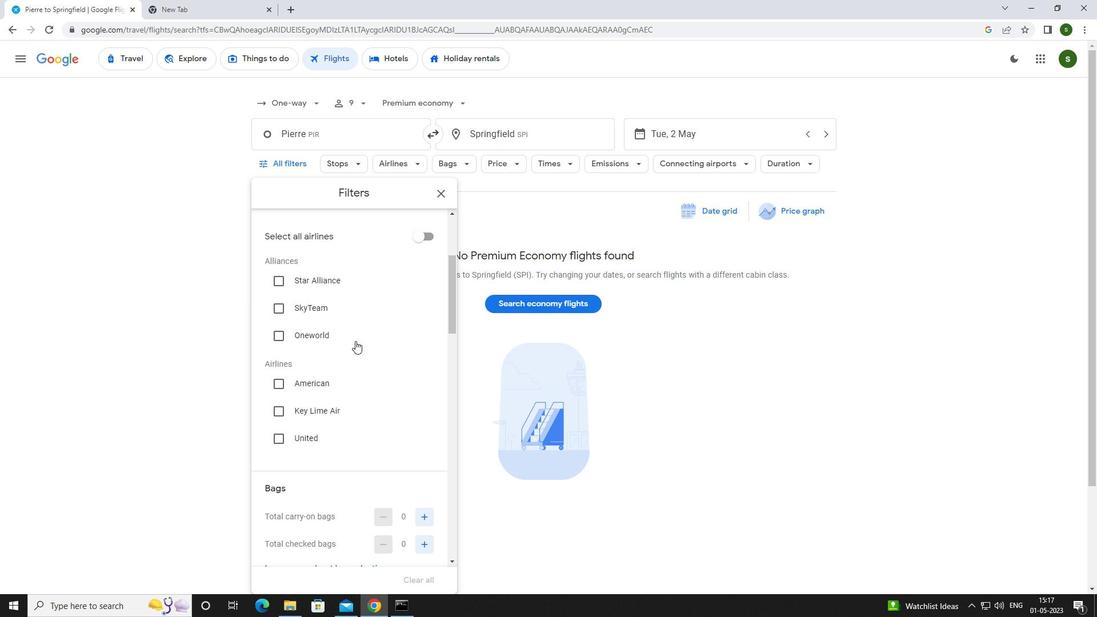 
Action: Mouse scrolled (355, 340) with delta (0, 0)
Screenshot: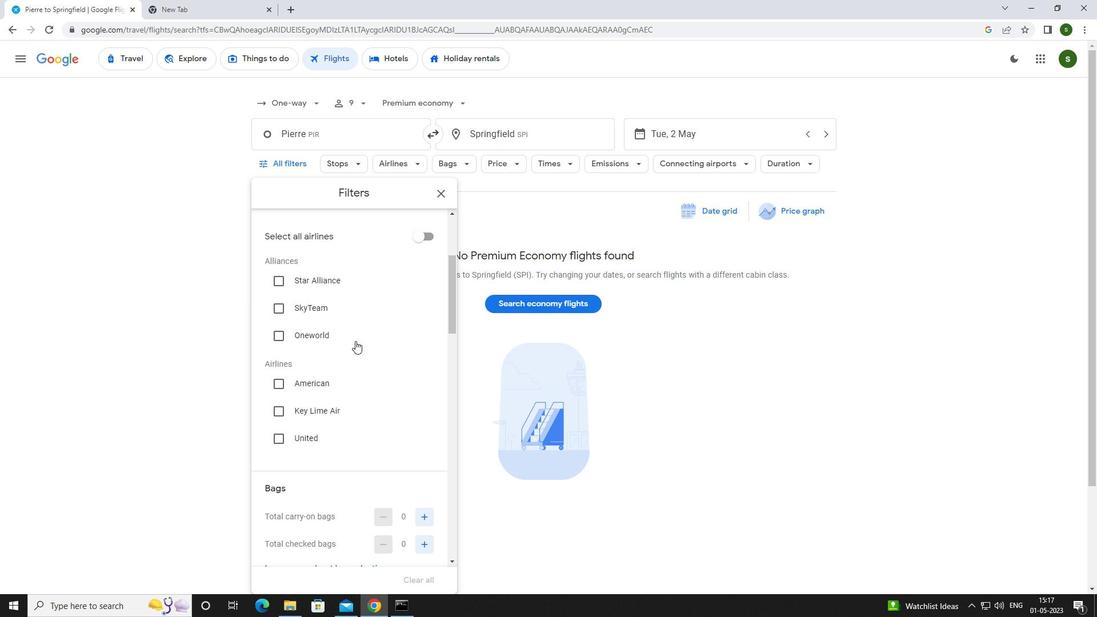 
Action: Mouse scrolled (355, 340) with delta (0, 0)
Screenshot: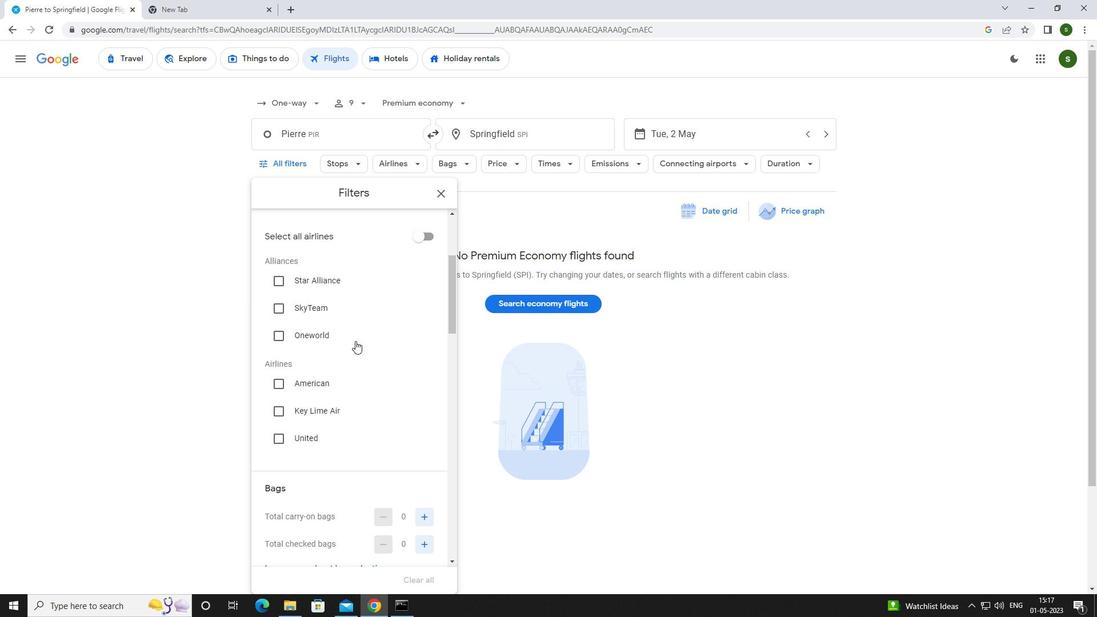 
Action: Mouse moved to (420, 374)
Screenshot: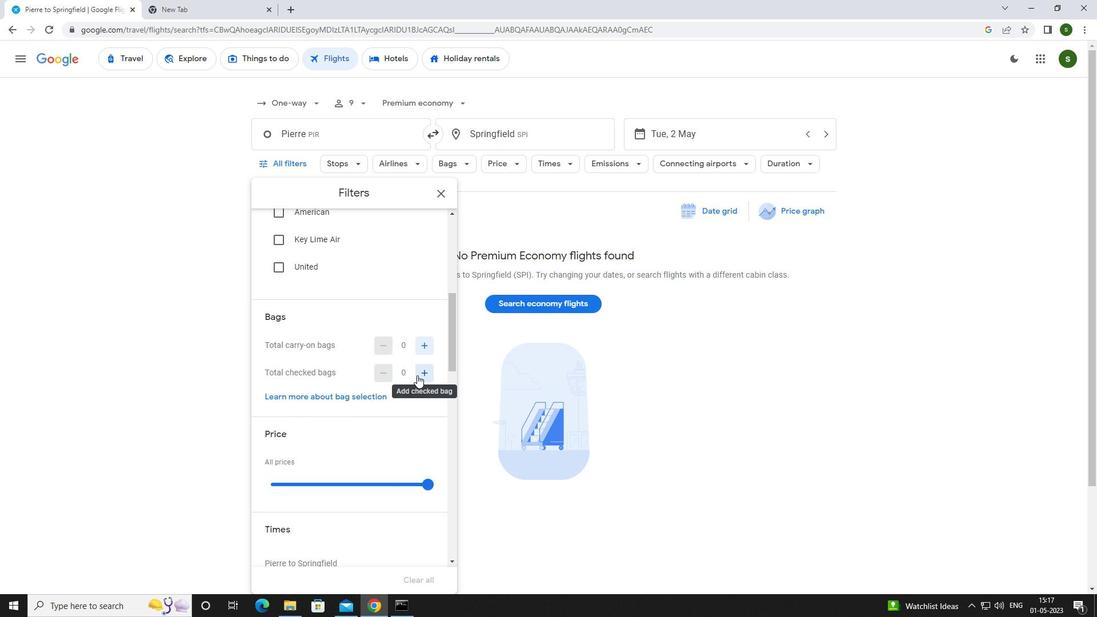 
Action: Mouse pressed left at (420, 374)
Screenshot: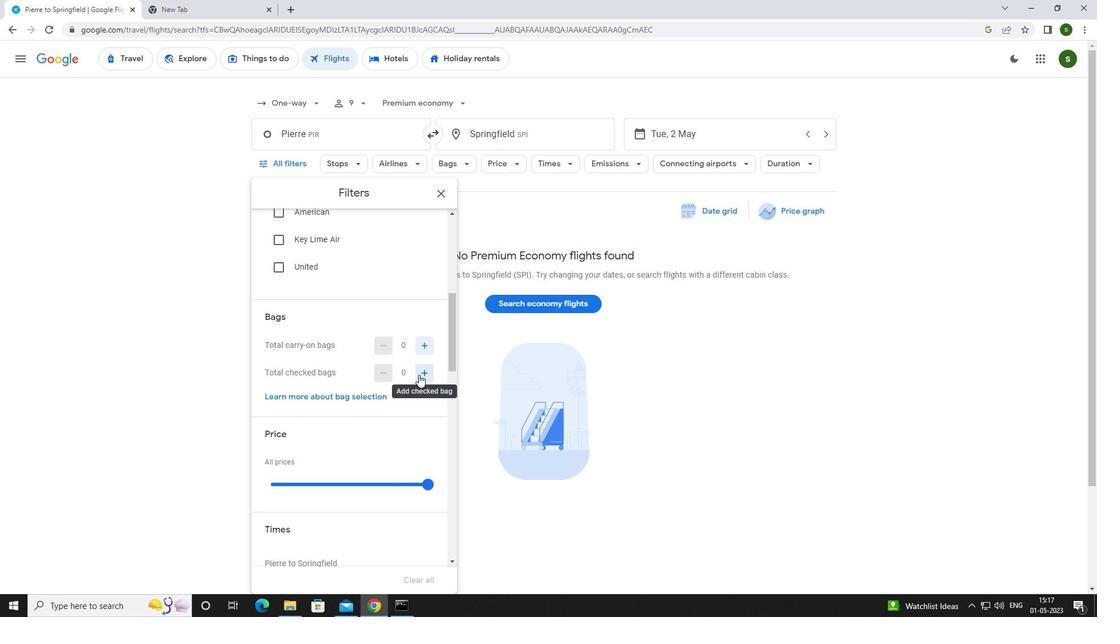 
Action: Mouse pressed left at (420, 374)
Screenshot: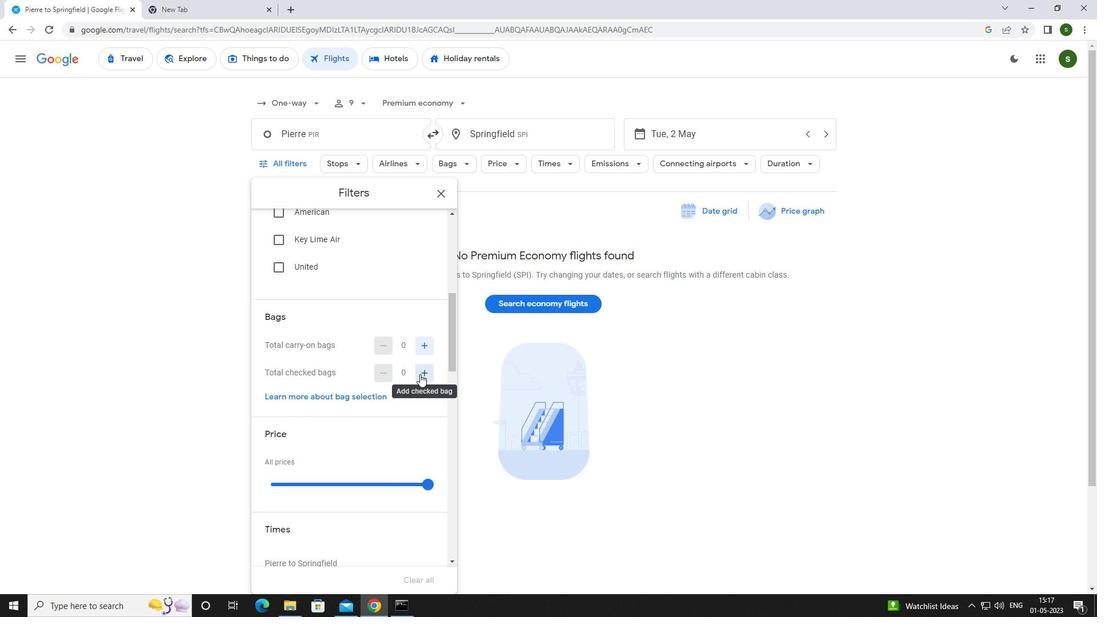 
Action: Mouse pressed left at (420, 374)
Screenshot: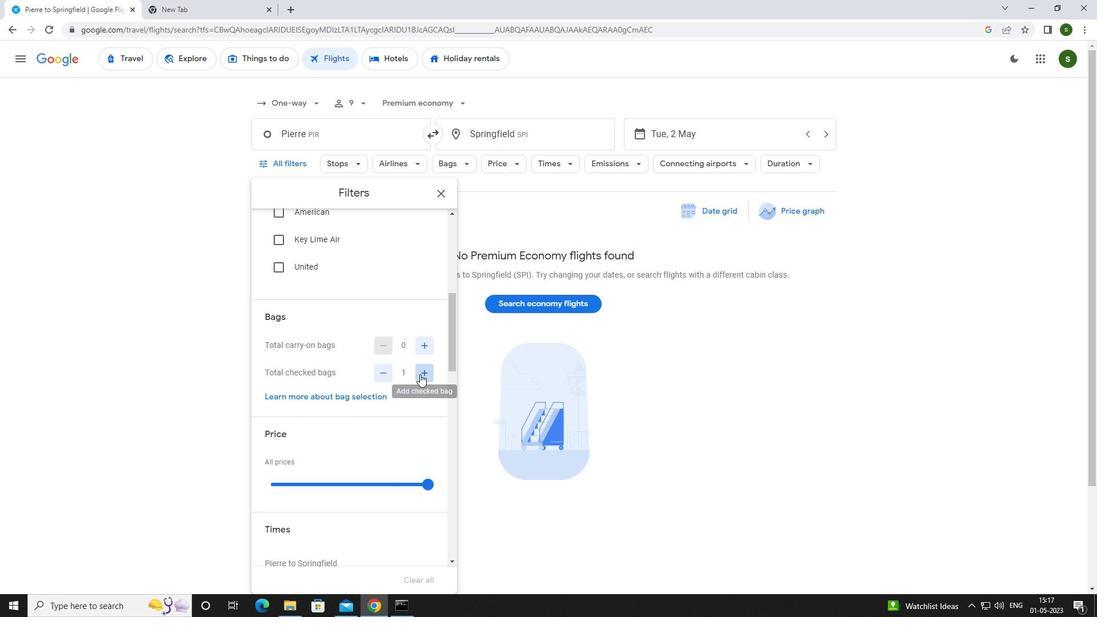 
Action: Mouse pressed left at (420, 374)
Screenshot: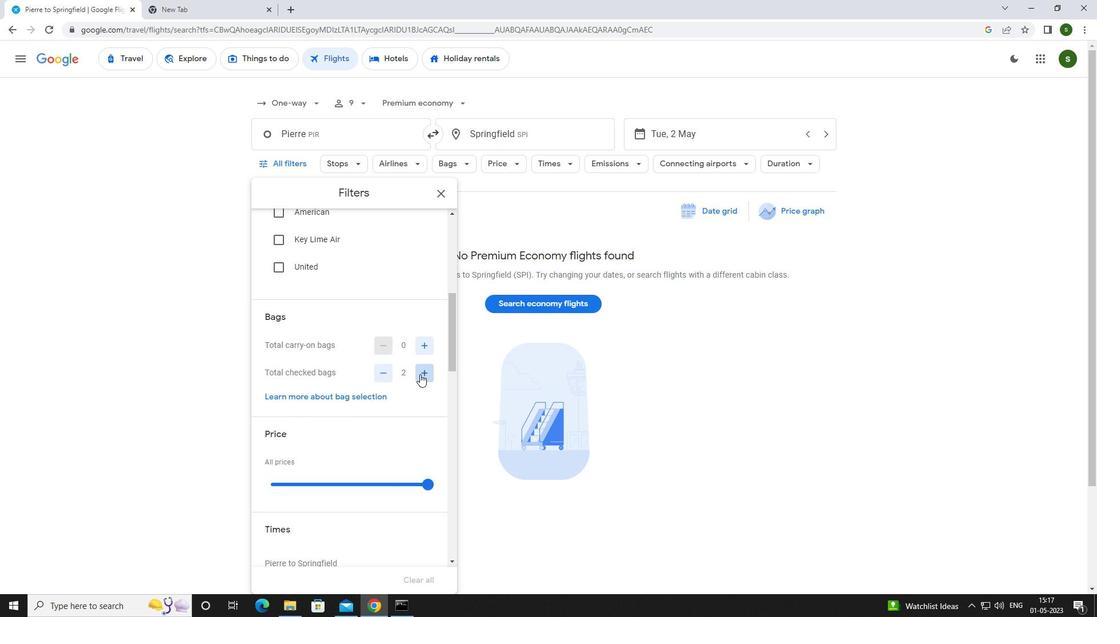 
Action: Mouse pressed left at (420, 374)
Screenshot: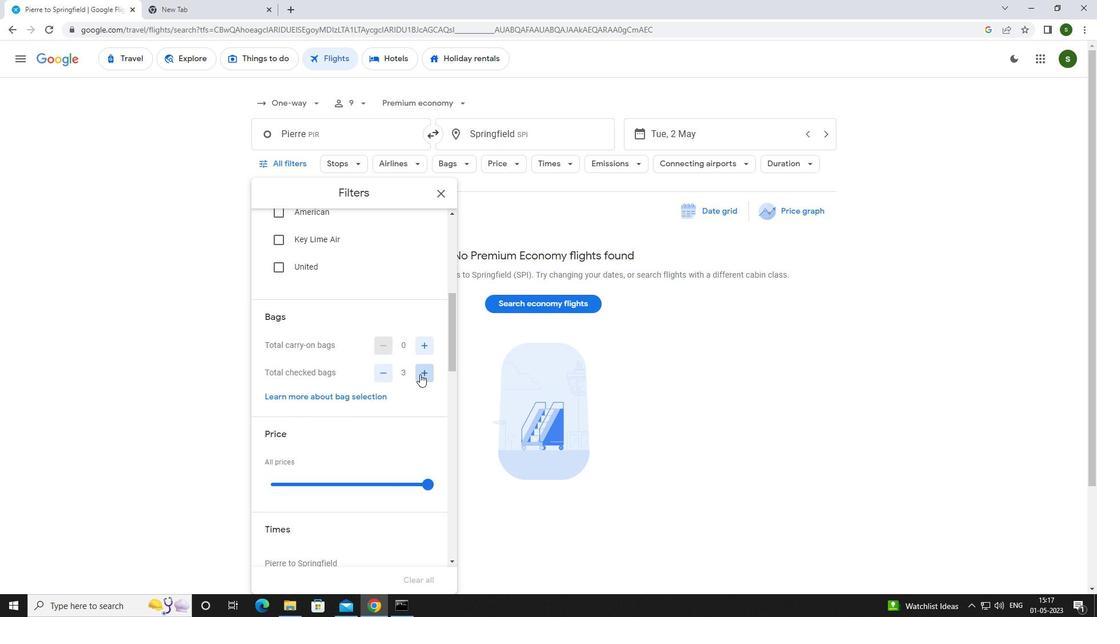 
Action: Mouse pressed left at (420, 374)
Screenshot: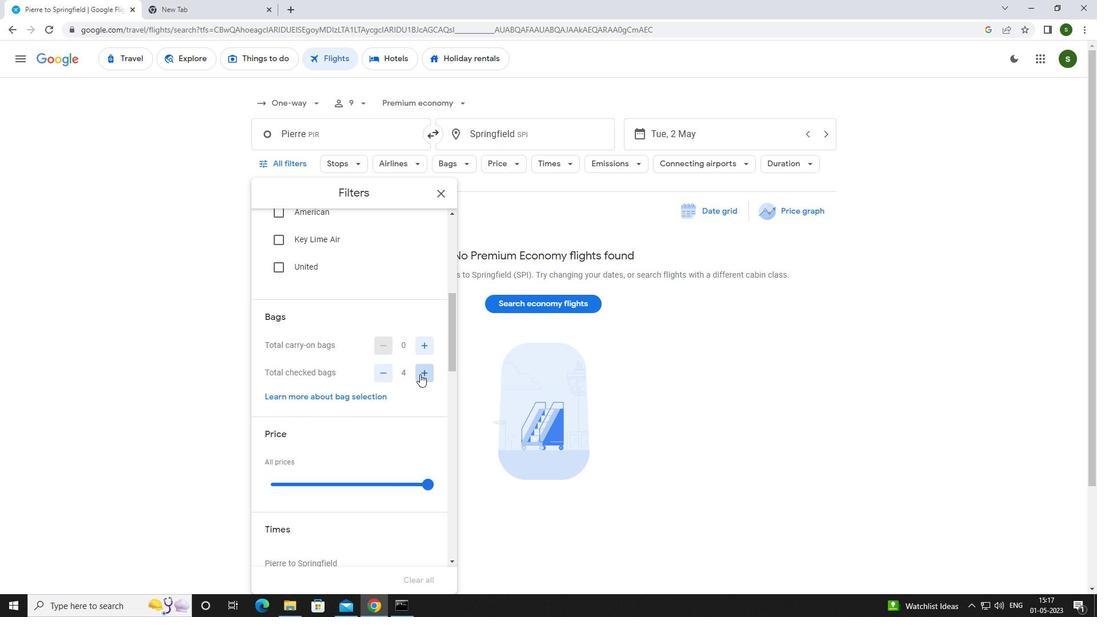 
Action: Mouse pressed left at (420, 374)
Screenshot: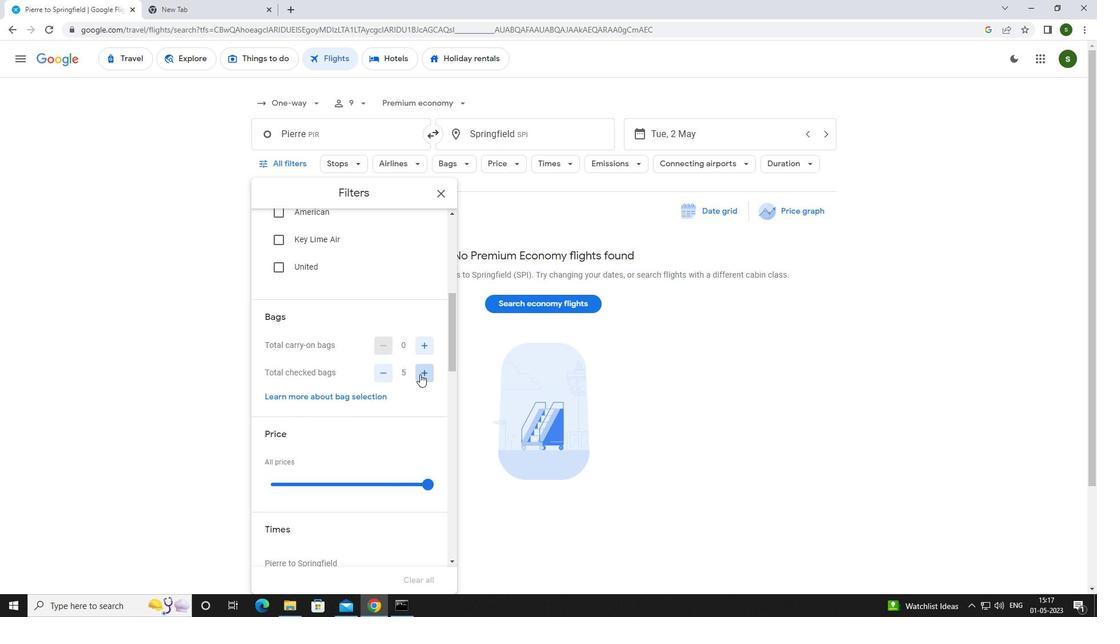 
Action: Mouse pressed left at (420, 374)
Screenshot: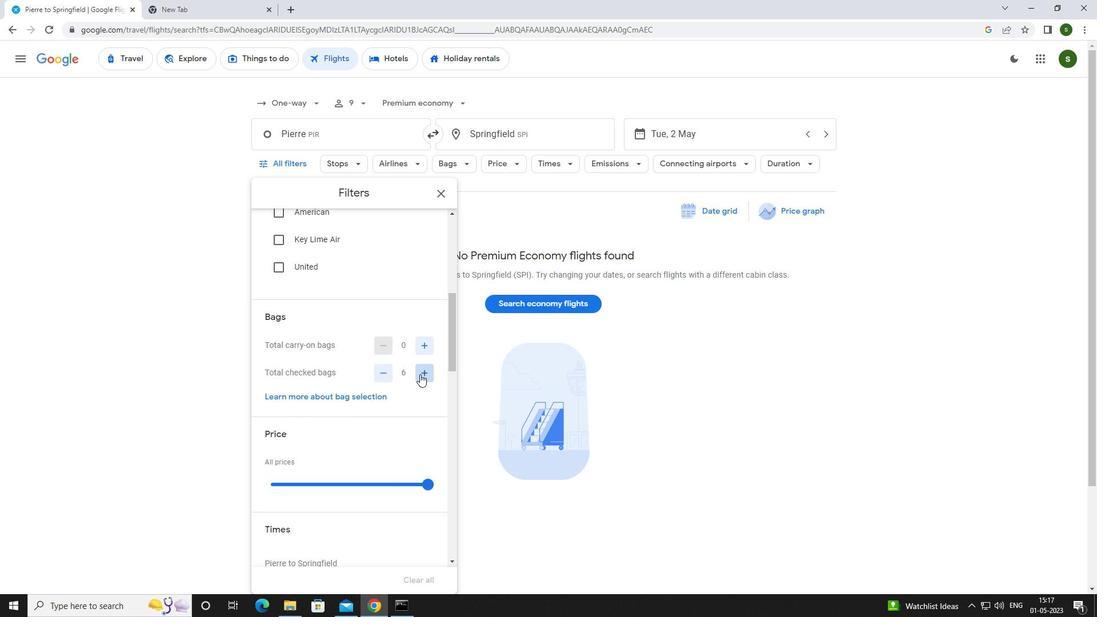 
Action: Mouse pressed left at (420, 374)
Screenshot: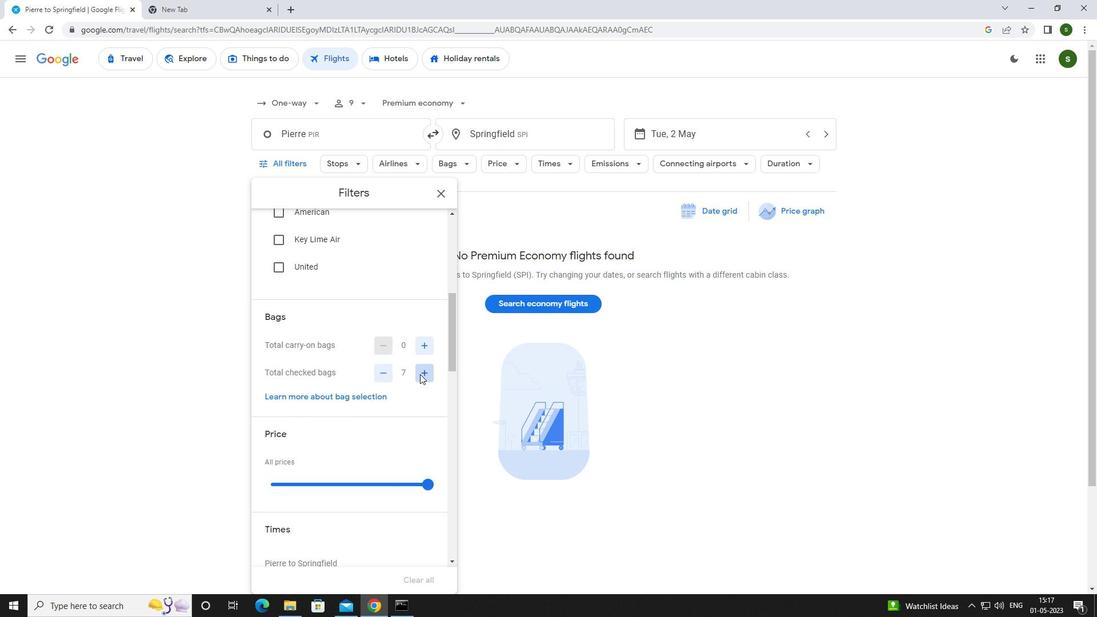 
Action: Mouse scrolled (420, 373) with delta (0, 0)
Screenshot: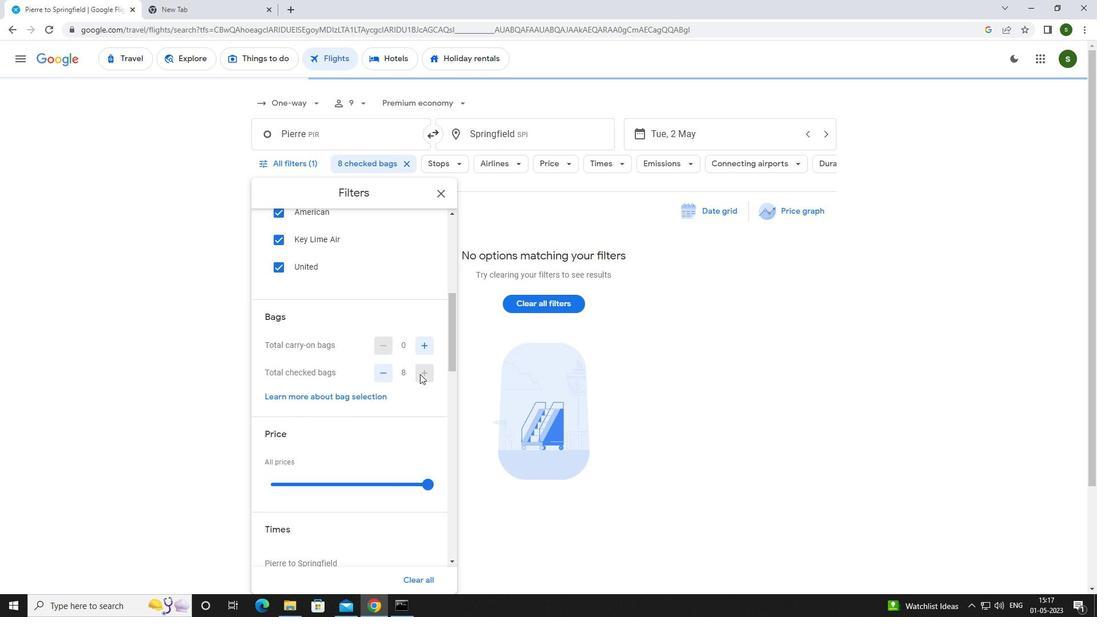 
Action: Mouse scrolled (420, 373) with delta (0, 0)
Screenshot: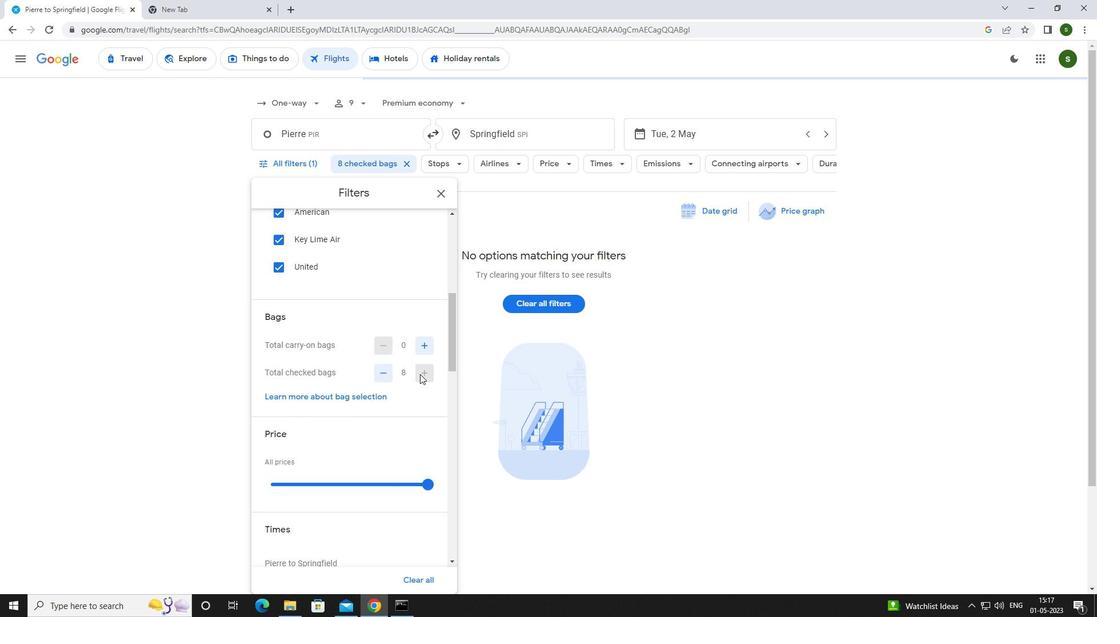 
Action: Mouse moved to (430, 368)
Screenshot: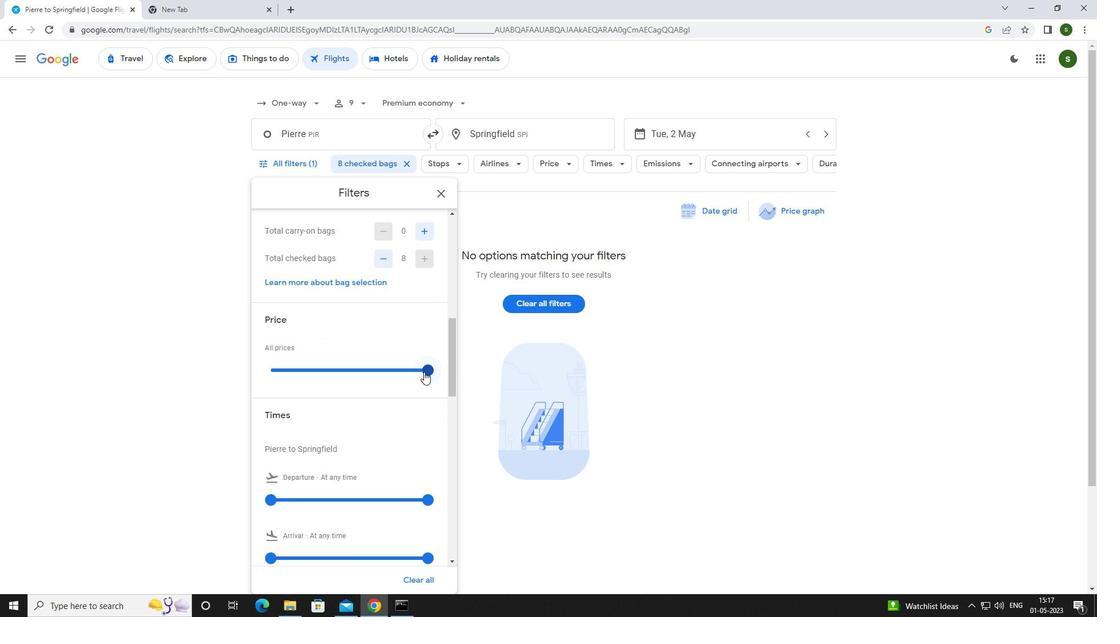 
Action: Mouse pressed left at (430, 368)
Screenshot: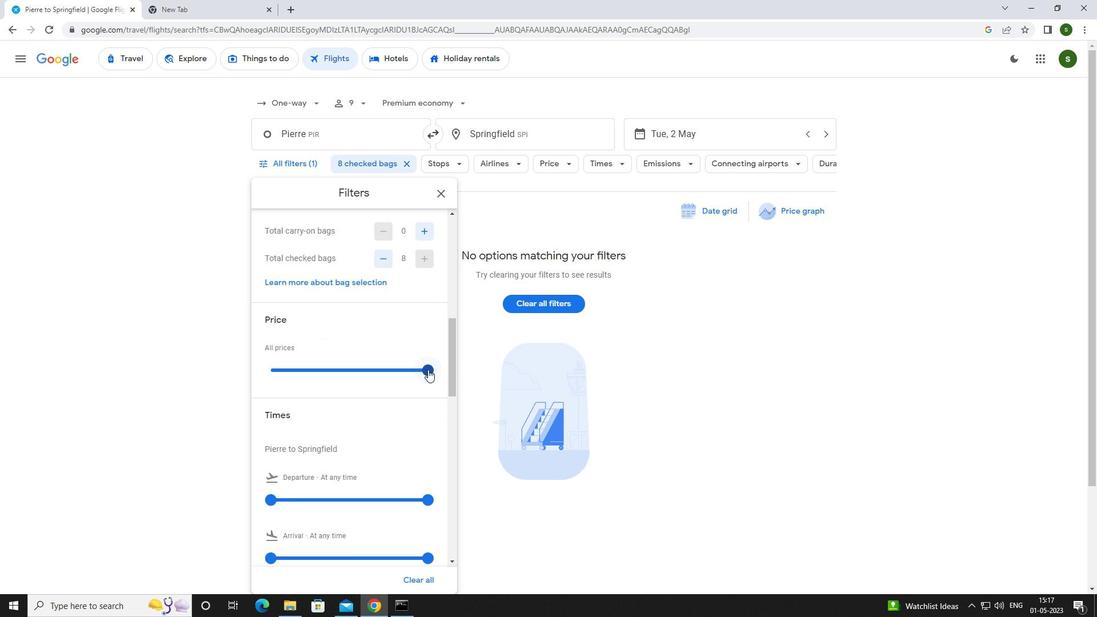 
Action: Mouse moved to (407, 369)
Screenshot: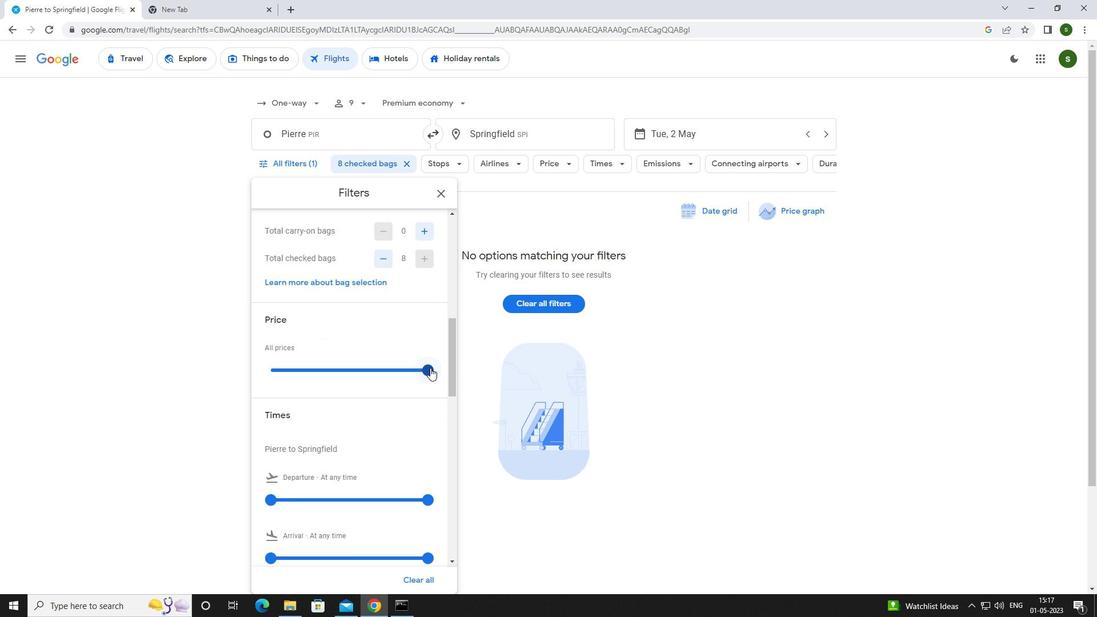 
Action: Mouse scrolled (407, 368) with delta (0, 0)
Screenshot: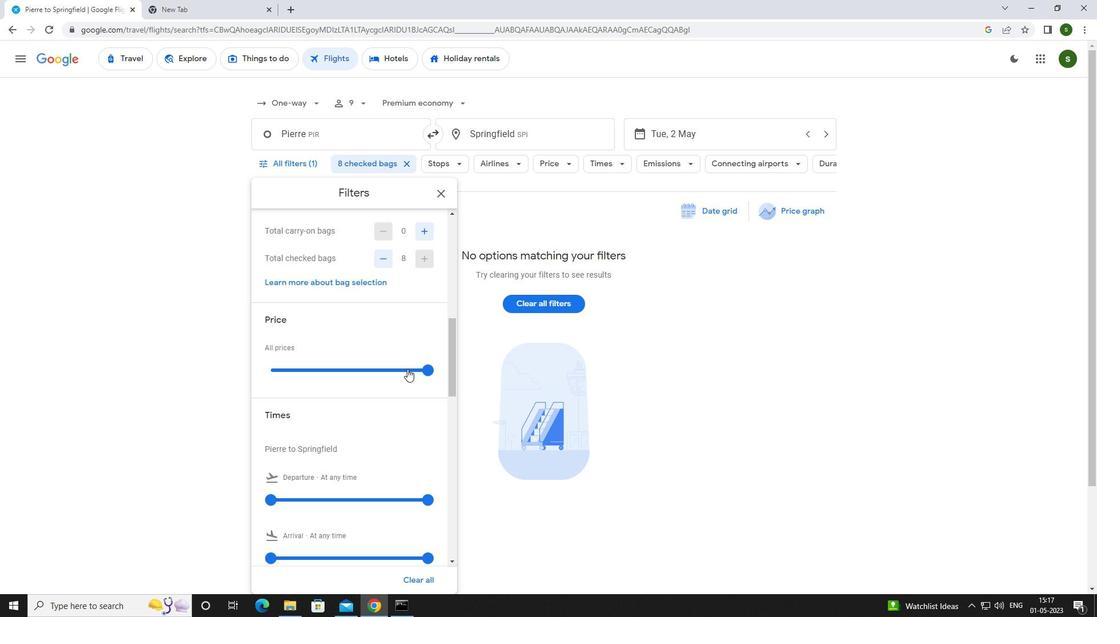 
Action: Mouse moved to (271, 444)
Screenshot: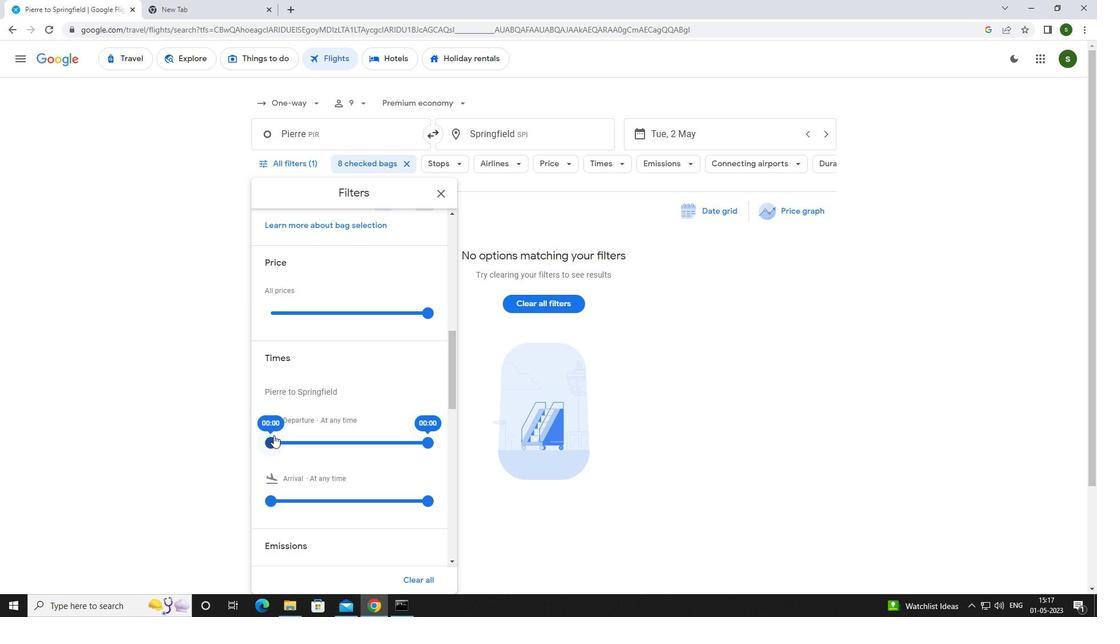 
Action: Mouse pressed left at (271, 444)
Screenshot: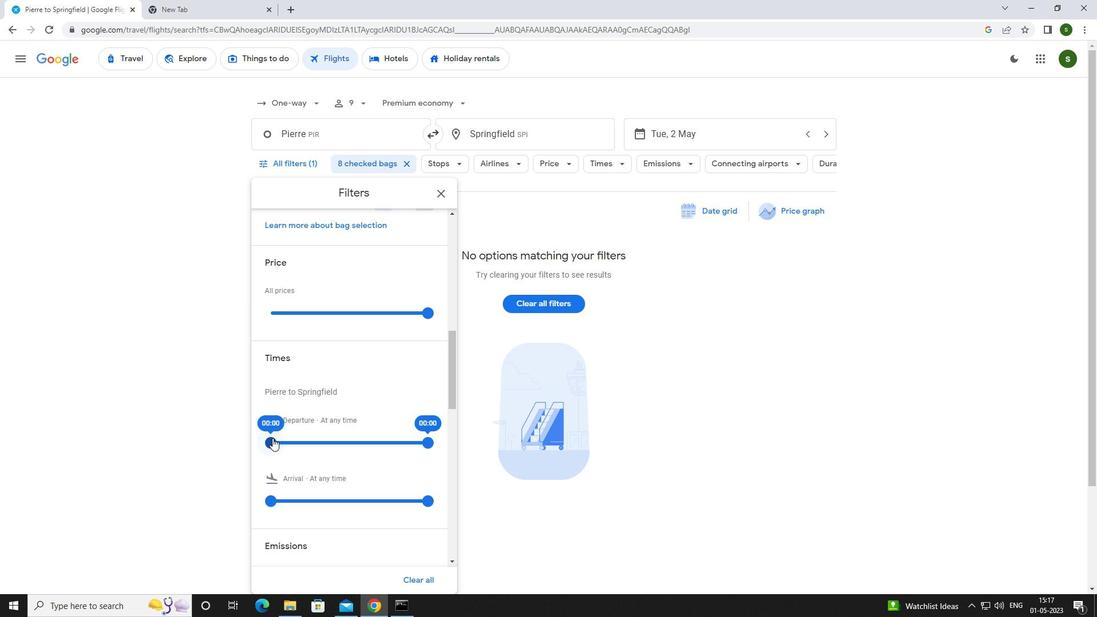 
Action: Mouse moved to (630, 343)
Screenshot: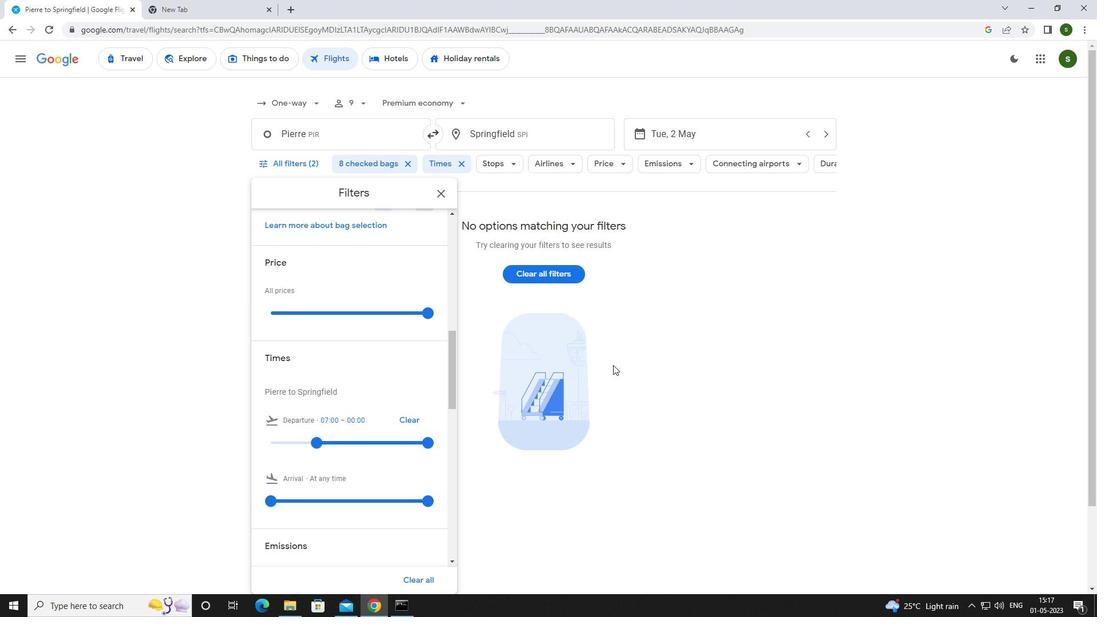 
Action: Mouse pressed left at (630, 343)
Screenshot: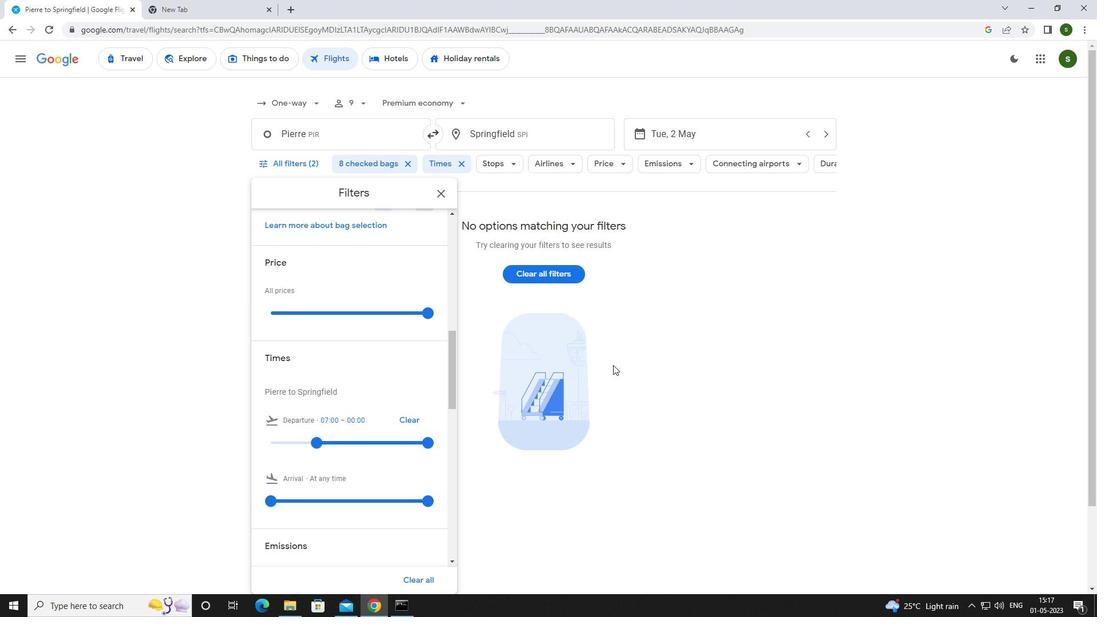 
Action: Mouse moved to (635, 343)
Screenshot: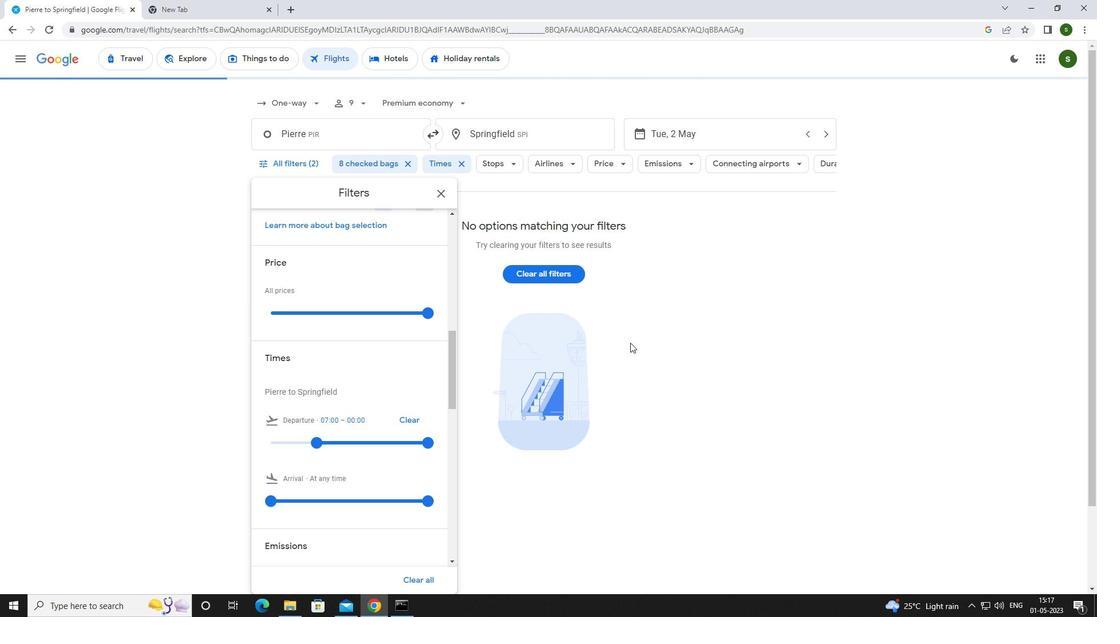 
